 Task: Create a scrum project AgileRadius. Add to scrum project AgileRadius a team member softage.1@softage.net and assign as Project Lead. Add to scrum project AgileRadius a team member softage.2@softage.net
Action: Mouse moved to (352, 620)
Screenshot: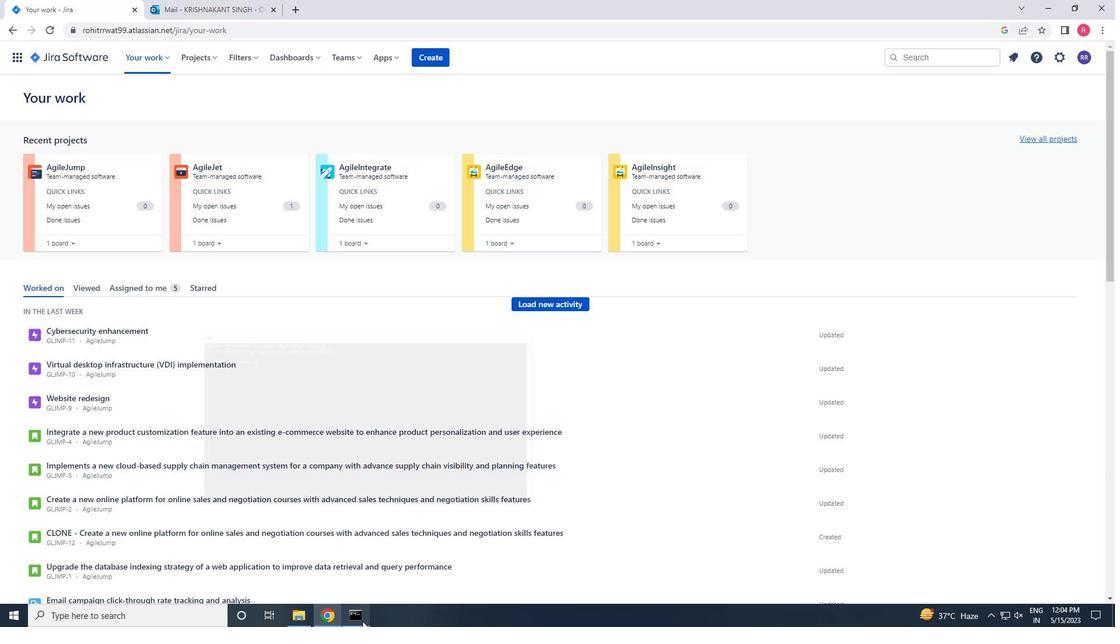 
Action: Mouse scrolled (352, 621) with delta (0, 0)
Screenshot: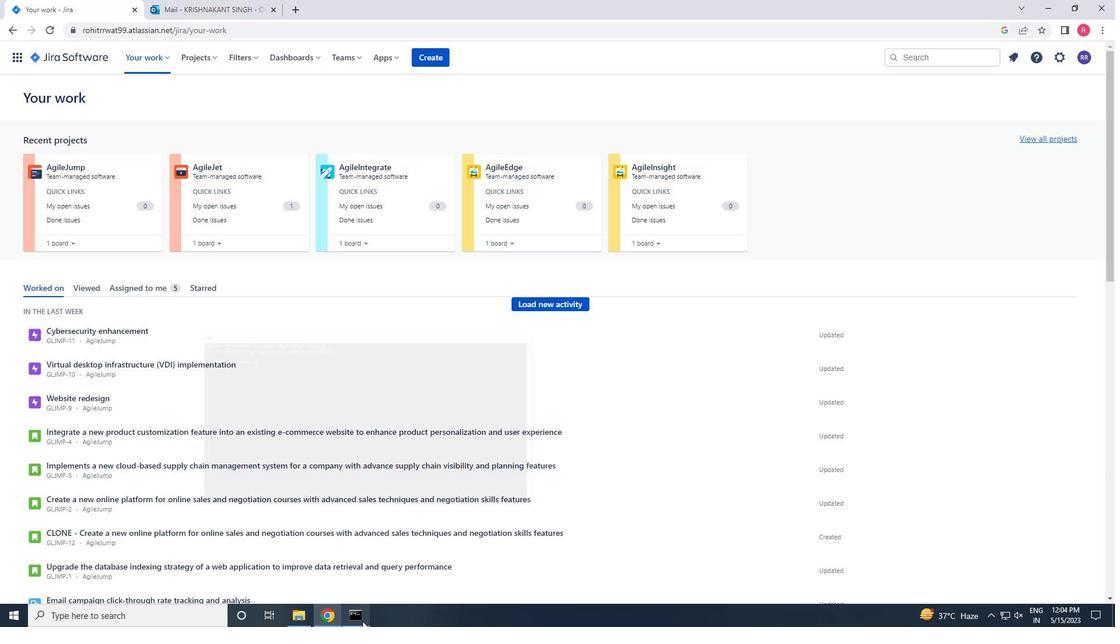 
Action: Mouse moved to (200, 58)
Screenshot: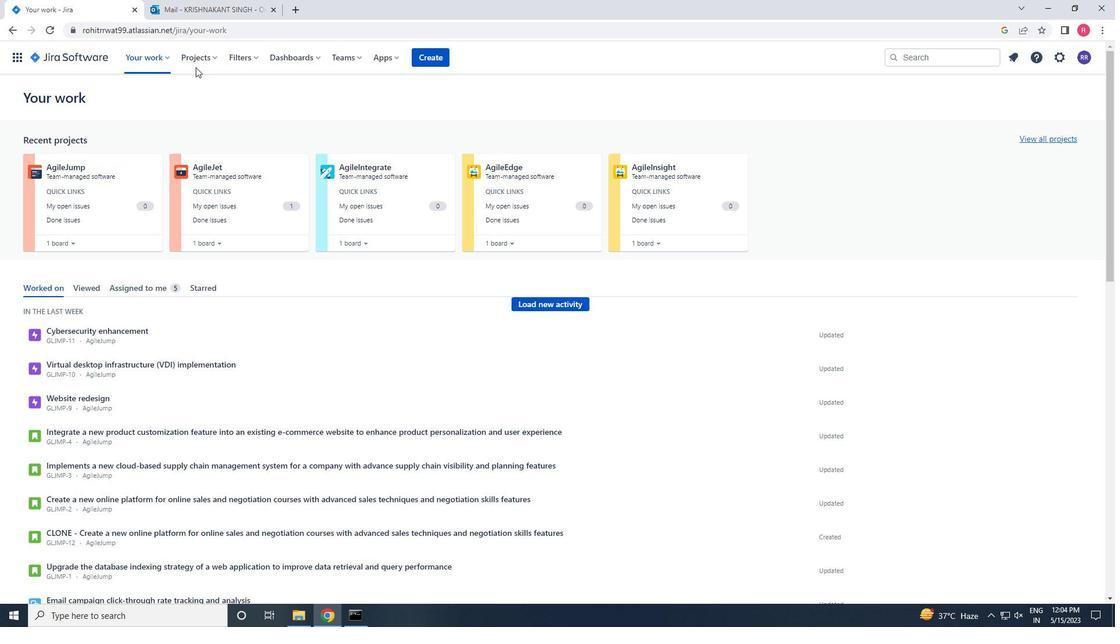 
Action: Mouse pressed left at (200, 58)
Screenshot: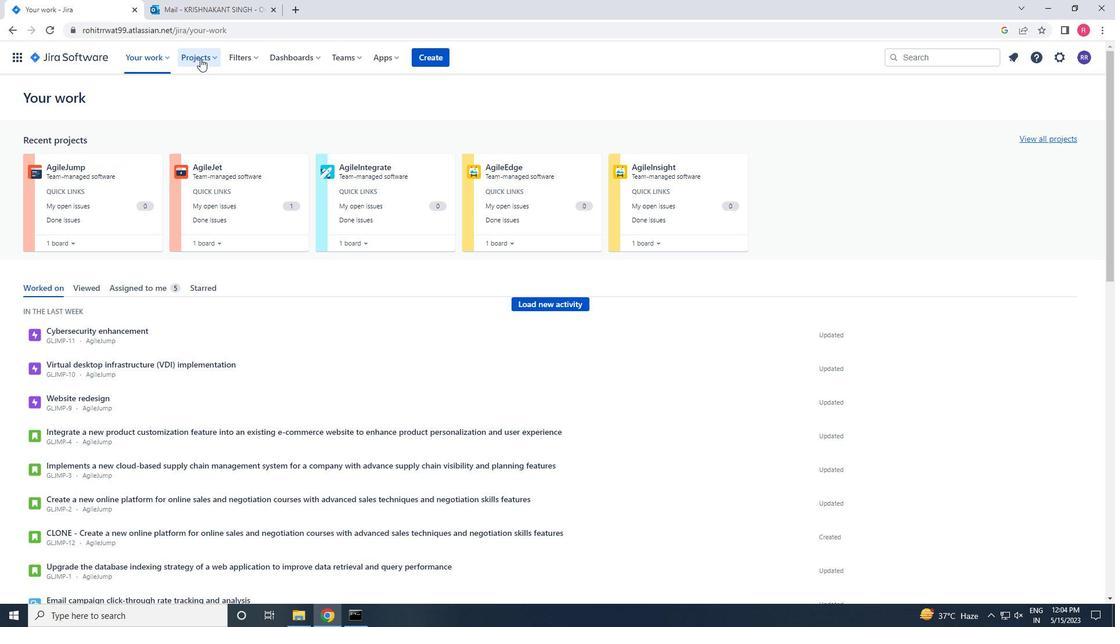 
Action: Mouse moved to (224, 285)
Screenshot: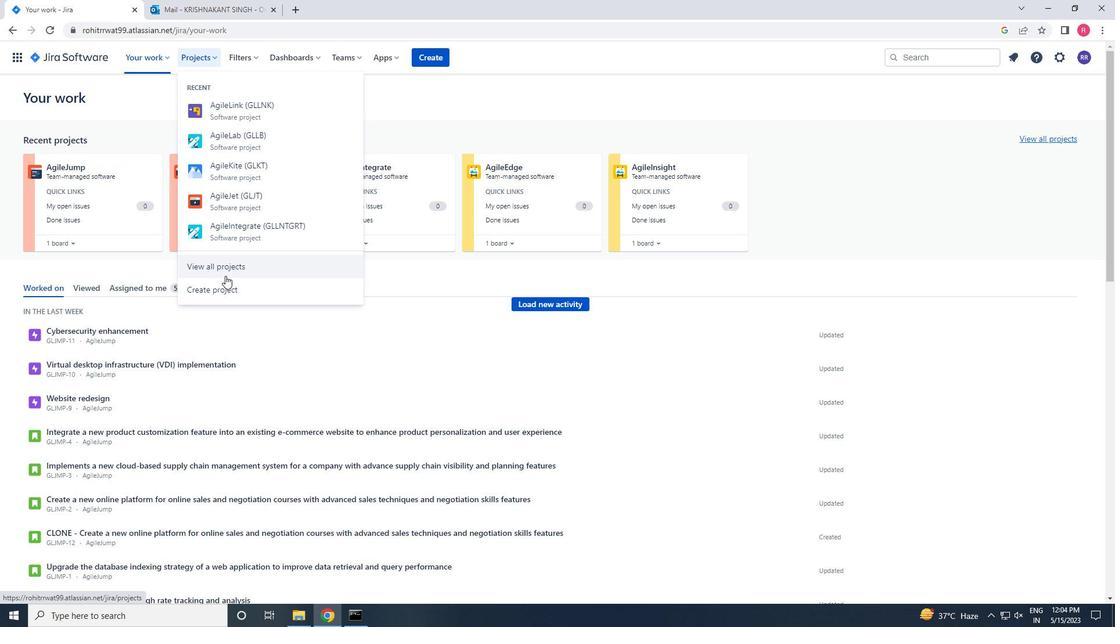
Action: Mouse pressed left at (224, 285)
Screenshot: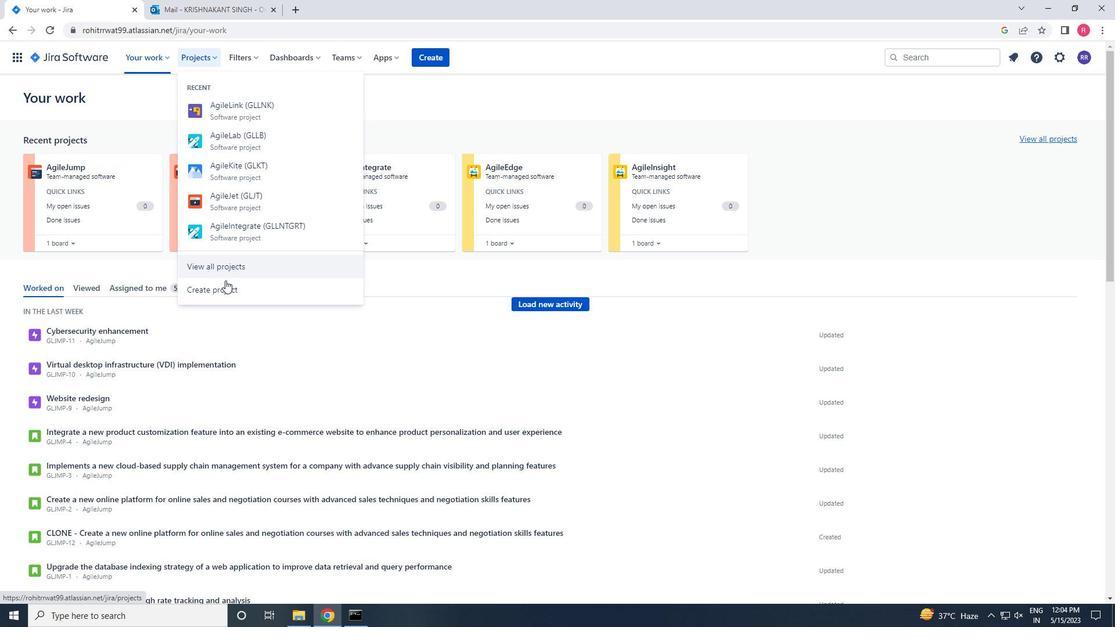 
Action: Mouse moved to (526, 312)
Screenshot: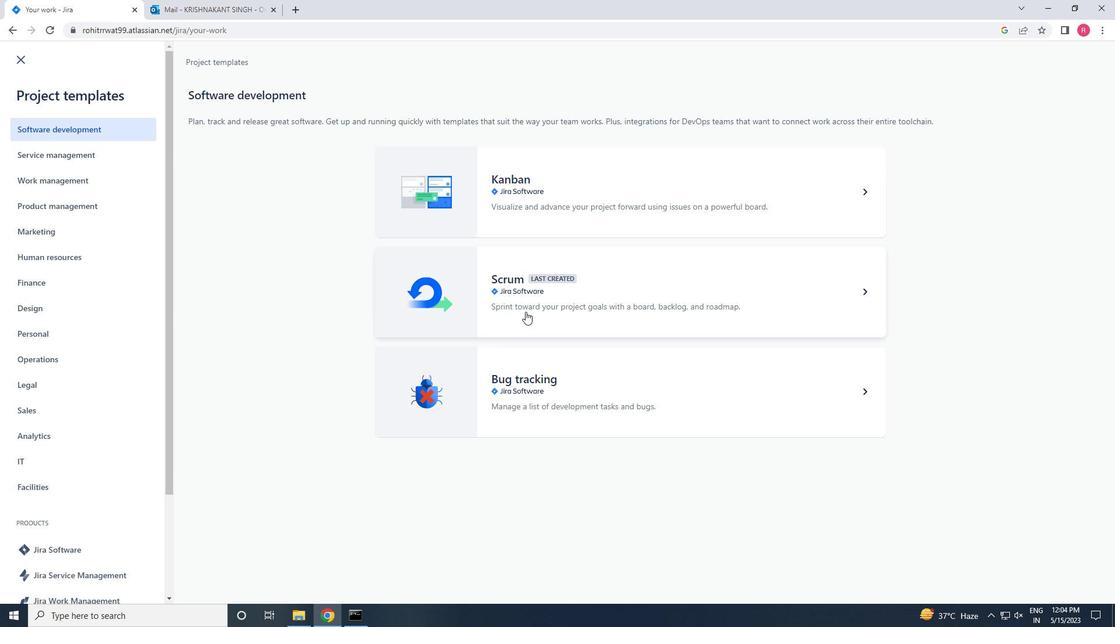 
Action: Mouse pressed left at (526, 312)
Screenshot: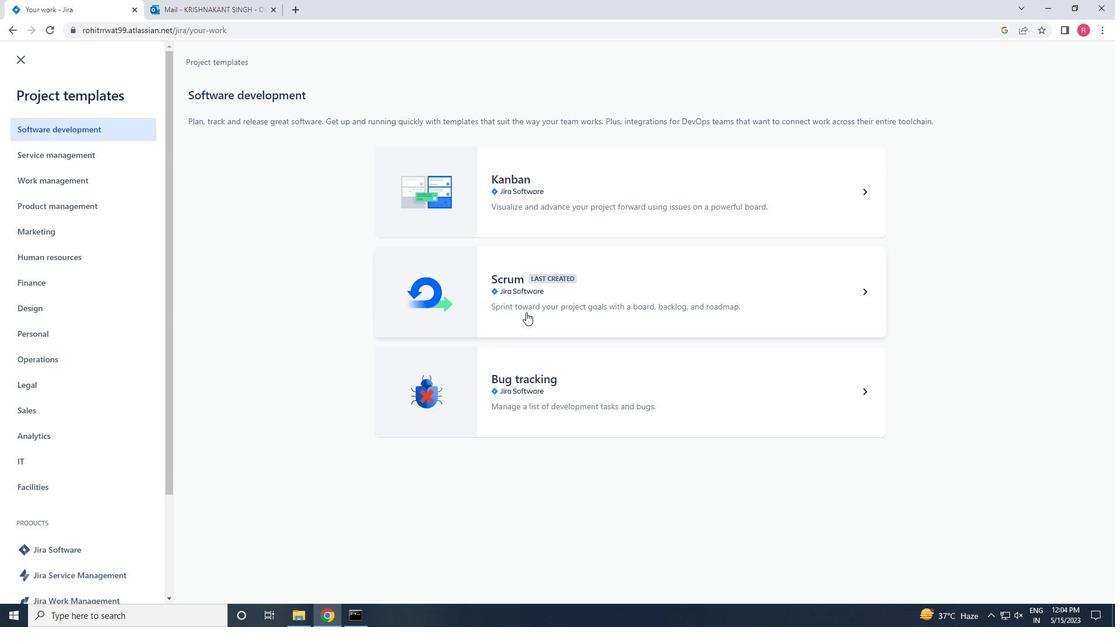 
Action: Mouse moved to (862, 578)
Screenshot: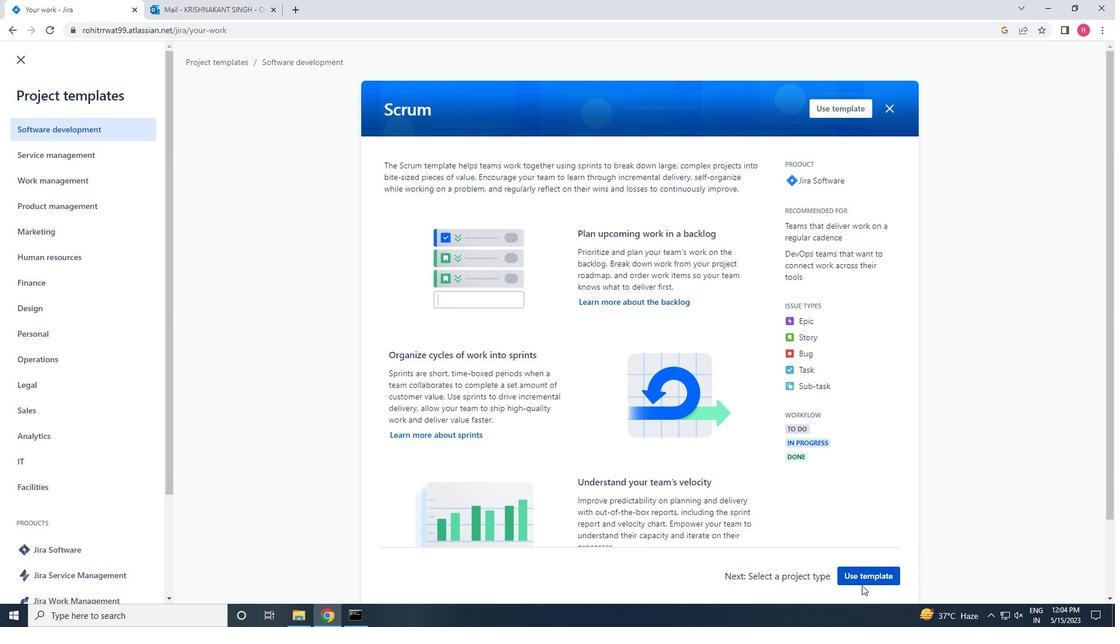 
Action: Mouse pressed left at (862, 578)
Screenshot: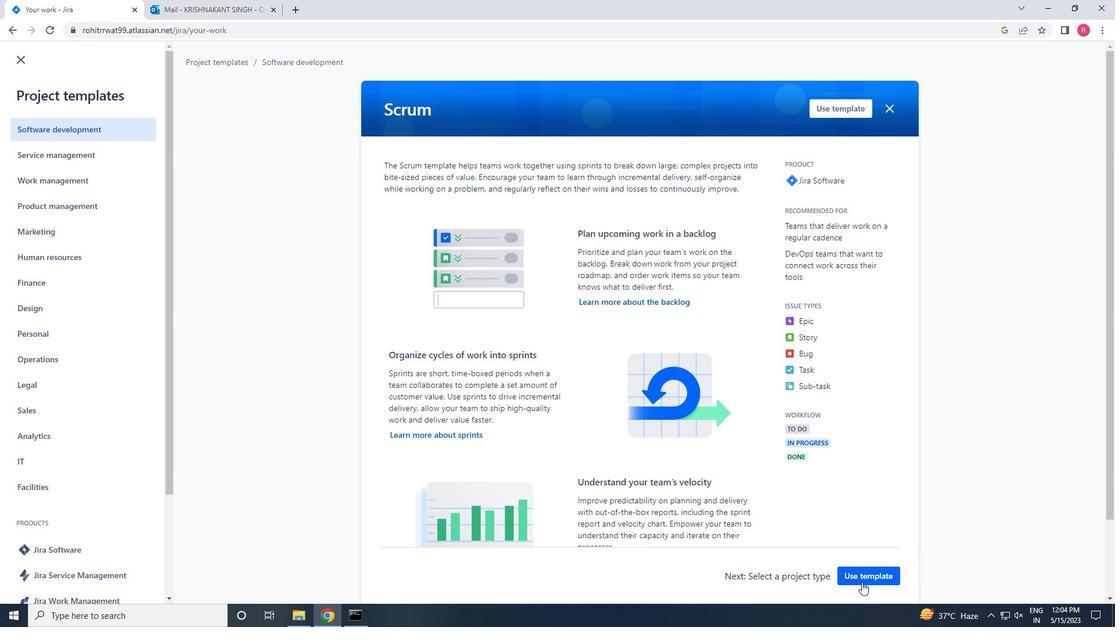
Action: Mouse moved to (447, 568)
Screenshot: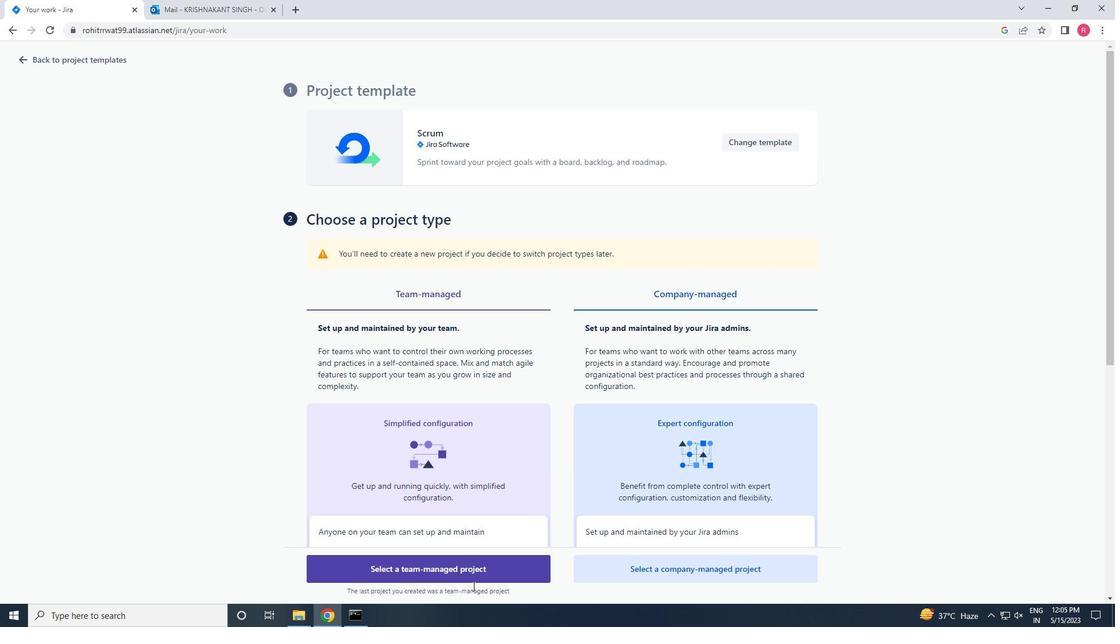 
Action: Mouse pressed left at (447, 568)
Screenshot: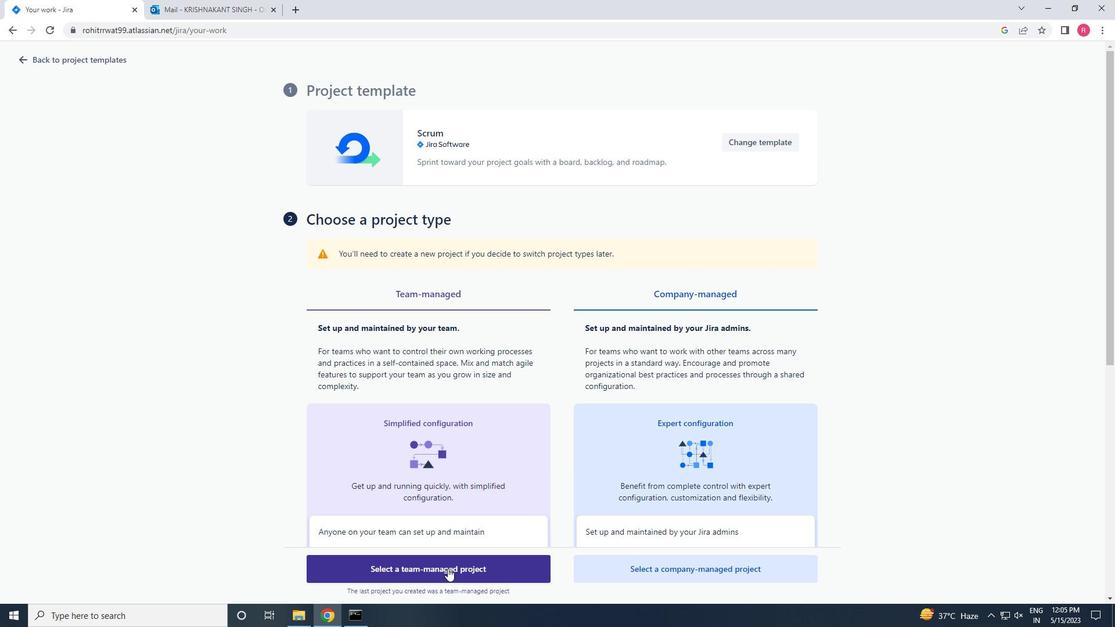 
Action: Mouse moved to (313, 313)
Screenshot: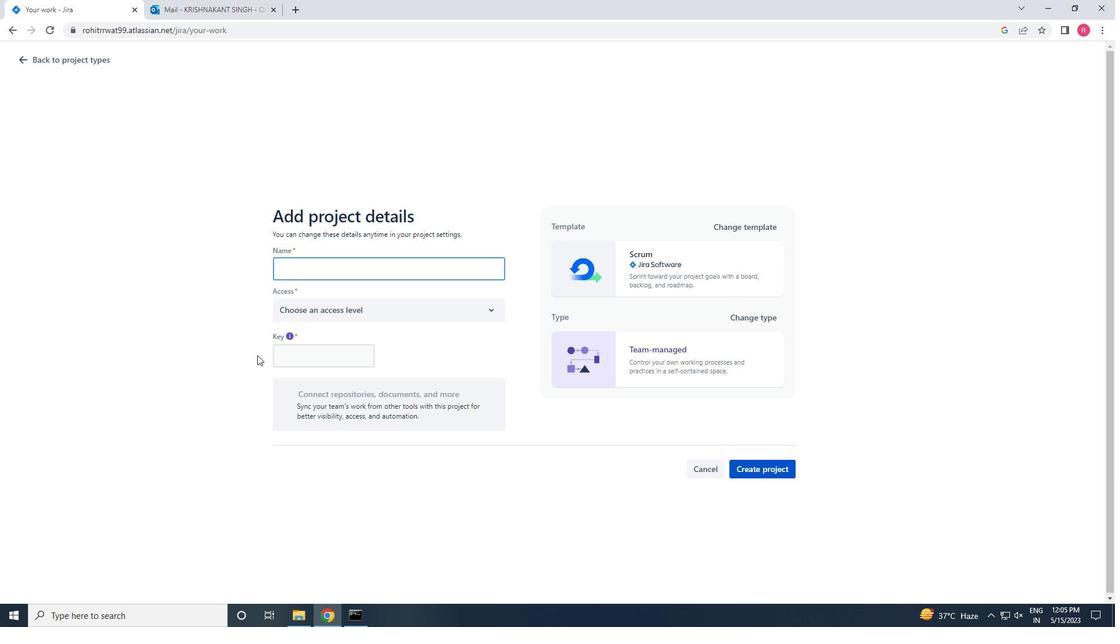 
Action: Key pressed <Key.shift>AGILE<Key.shift>RADIUS
Screenshot: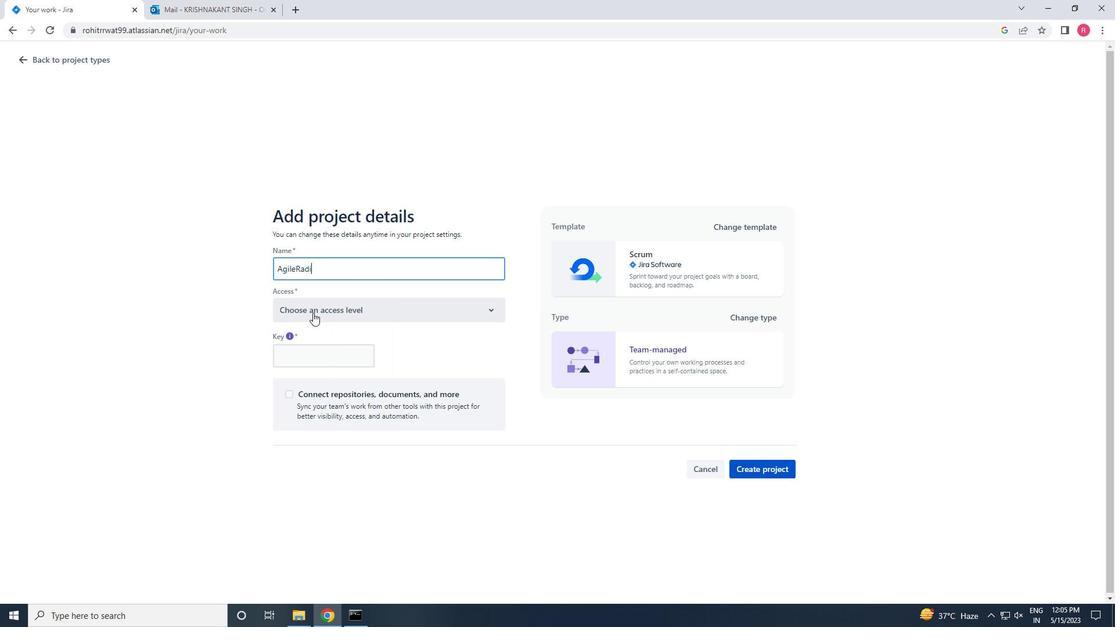 
Action: Mouse moved to (313, 312)
Screenshot: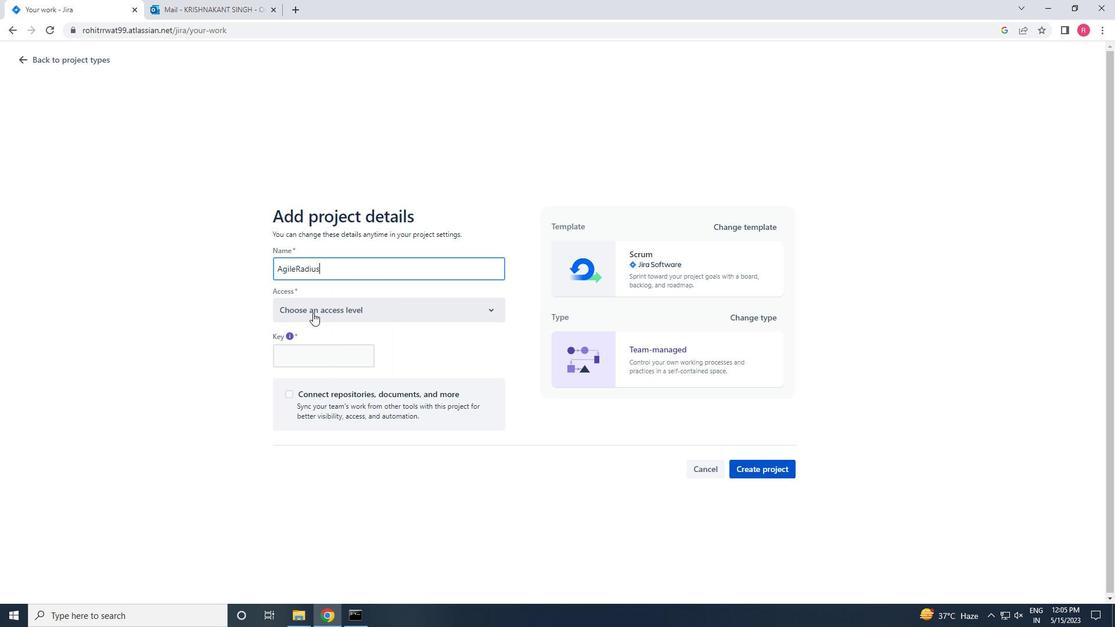 
Action: Mouse pressed left at (313, 312)
Screenshot: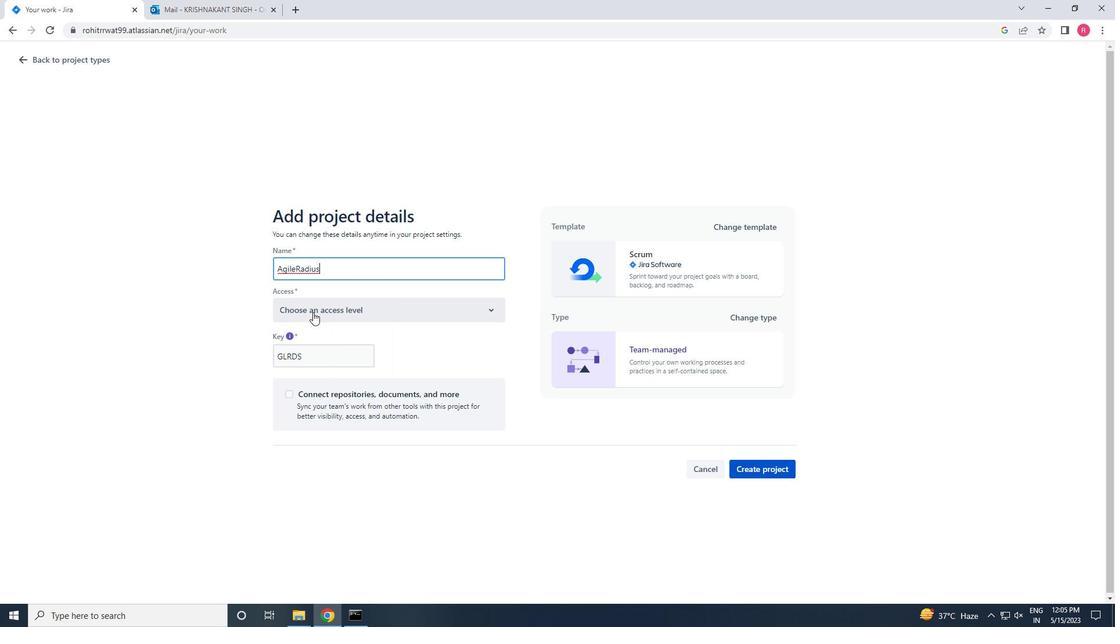 
Action: Mouse moved to (325, 345)
Screenshot: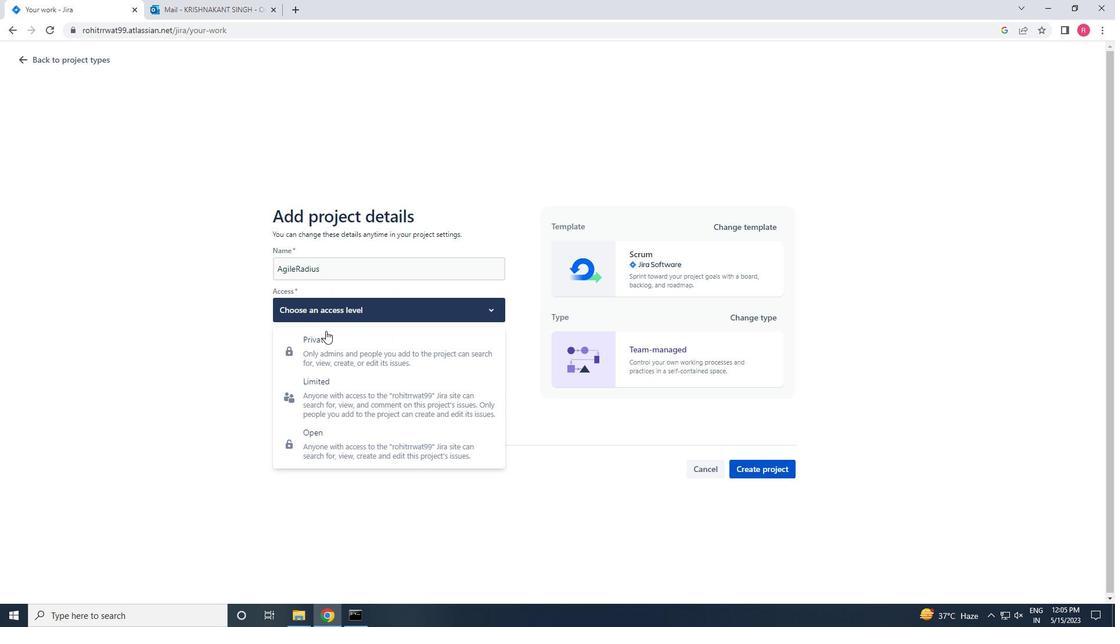 
Action: Mouse pressed left at (325, 345)
Screenshot: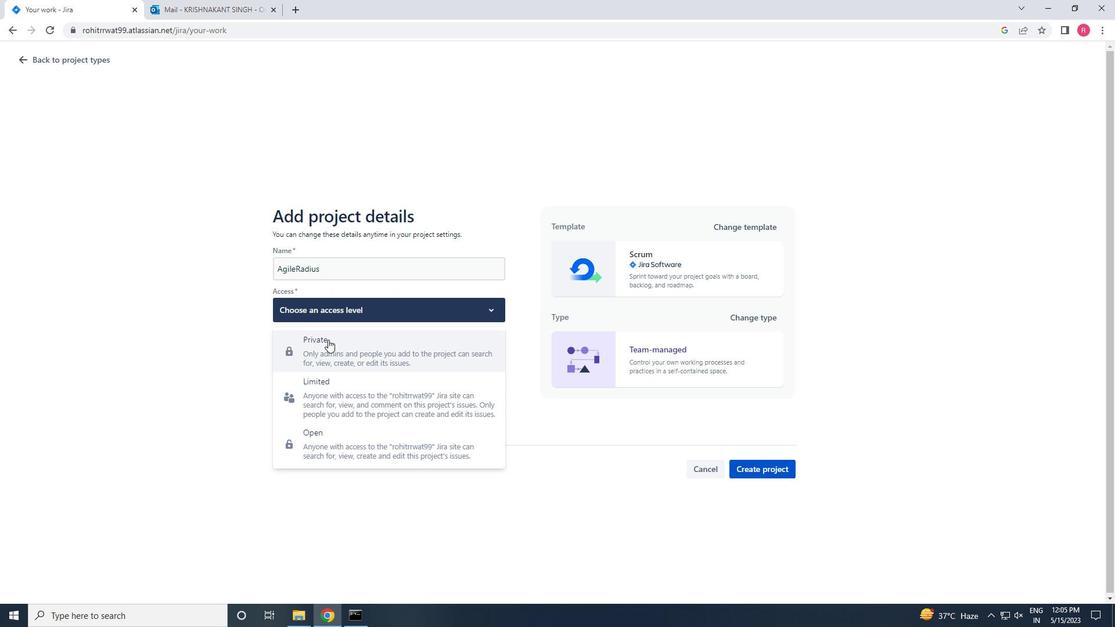 
Action: Mouse moved to (771, 469)
Screenshot: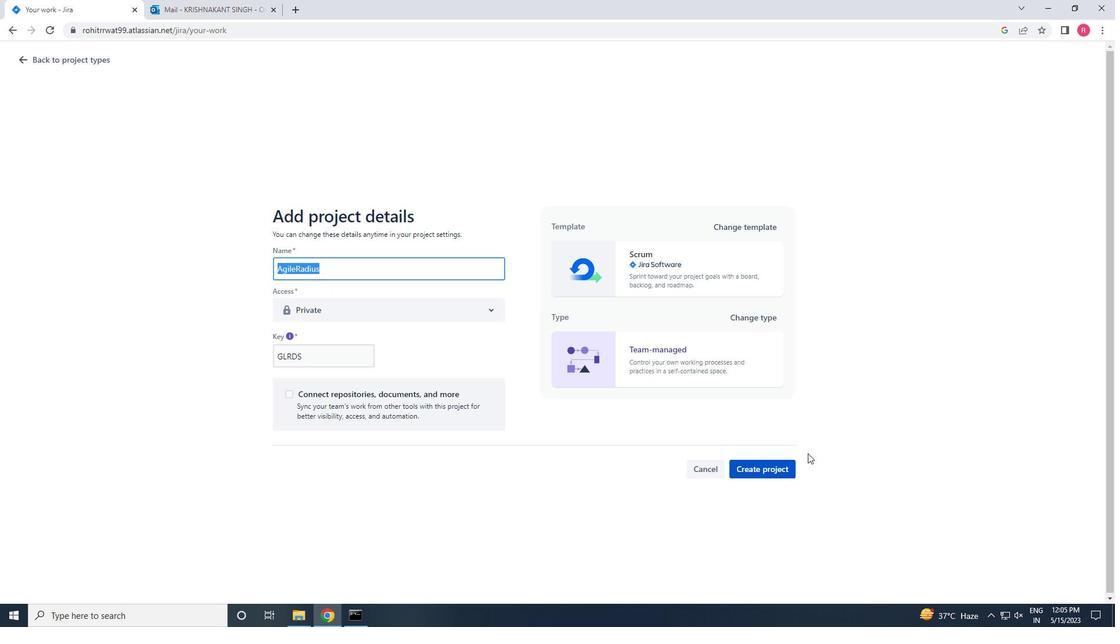 
Action: Mouse pressed left at (771, 469)
Screenshot: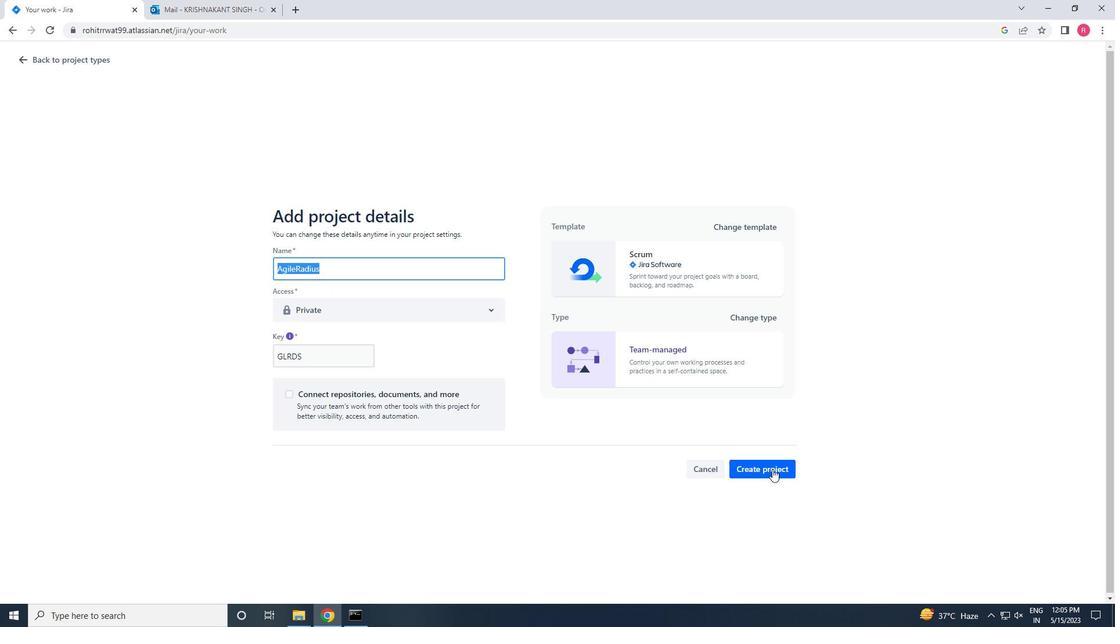 
Action: Mouse moved to (277, 155)
Screenshot: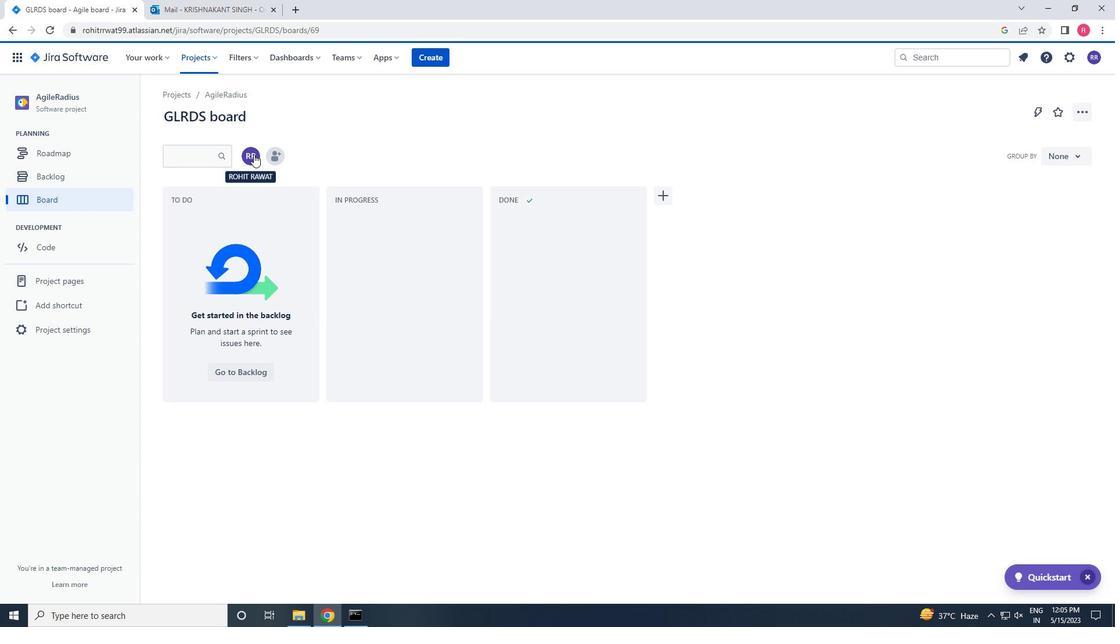 
Action: Mouse pressed left at (277, 155)
Screenshot: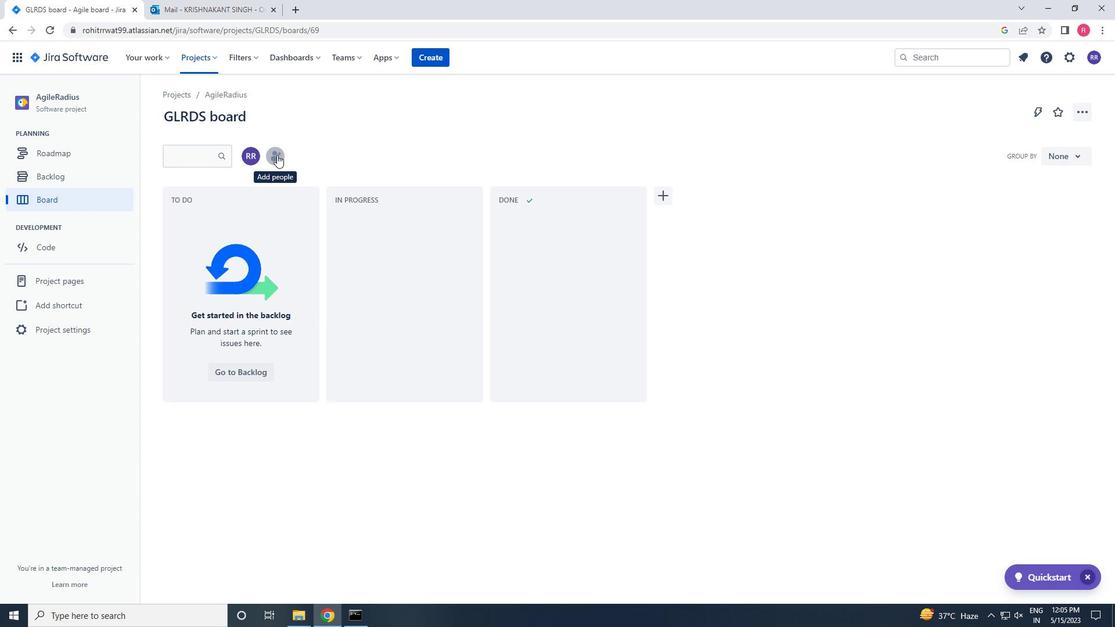 
Action: Mouse moved to (277, 156)
Screenshot: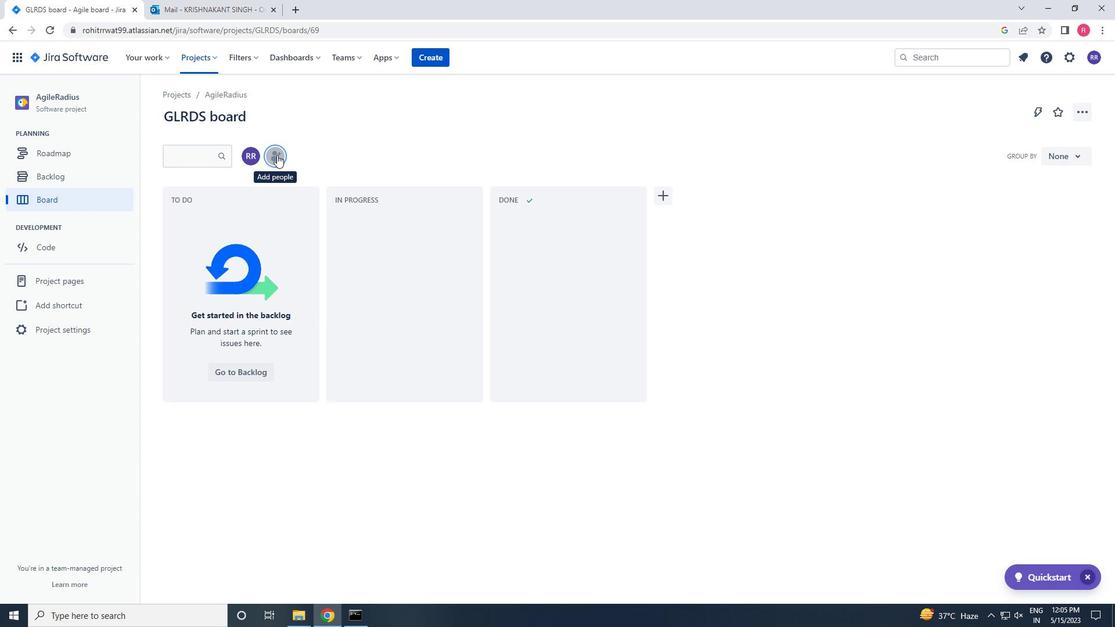 
Action: Key pressed SOFTAGE.1<Key.shift>@SOFTAGE.NET
Screenshot: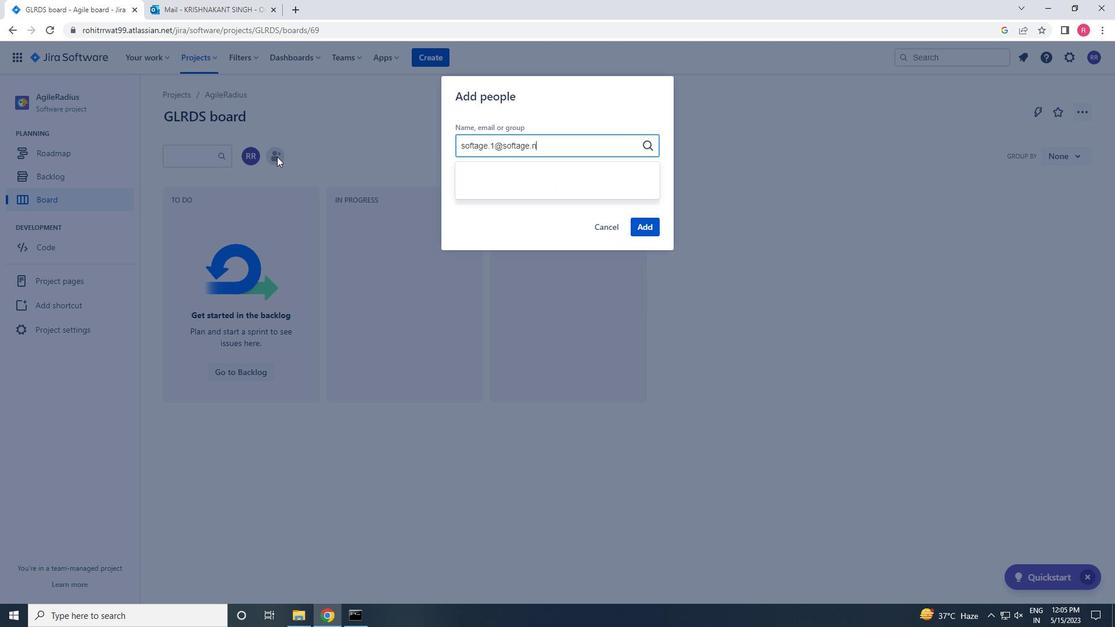 
Action: Mouse moved to (523, 205)
Screenshot: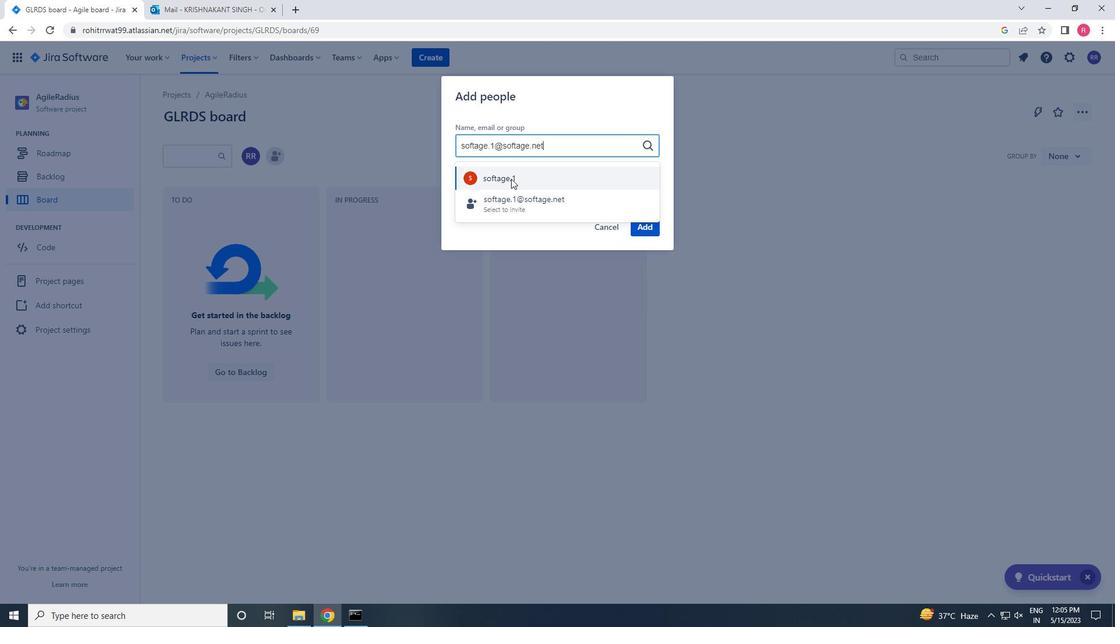 
Action: Mouse pressed left at (523, 205)
Screenshot: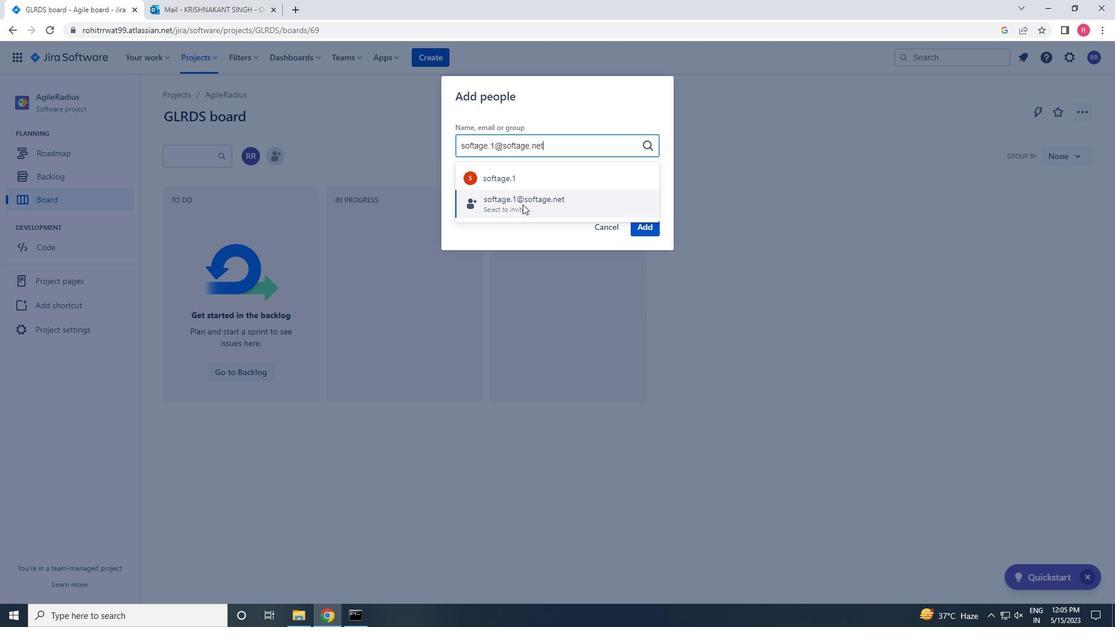 
Action: Mouse moved to (645, 226)
Screenshot: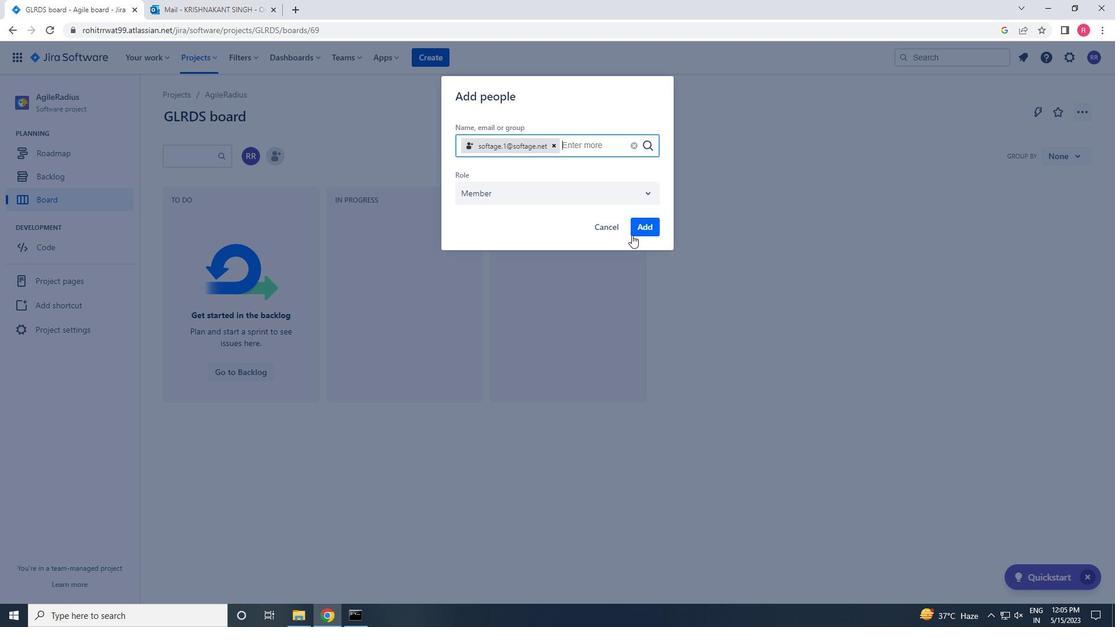 
Action: Mouse pressed left at (645, 226)
Screenshot: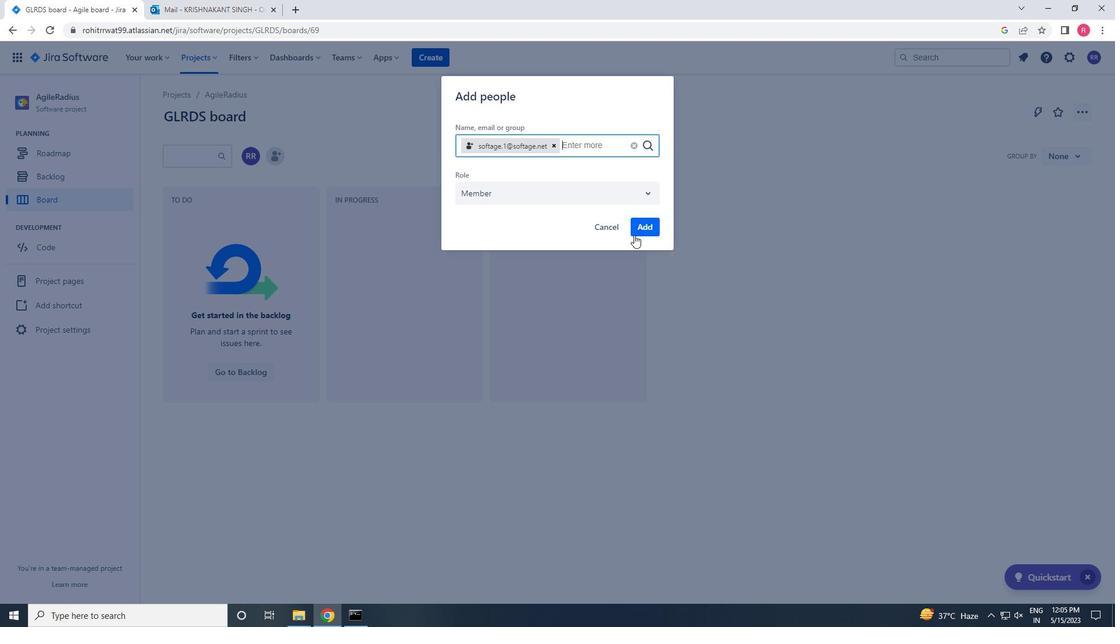 
Action: Mouse moved to (60, 333)
Screenshot: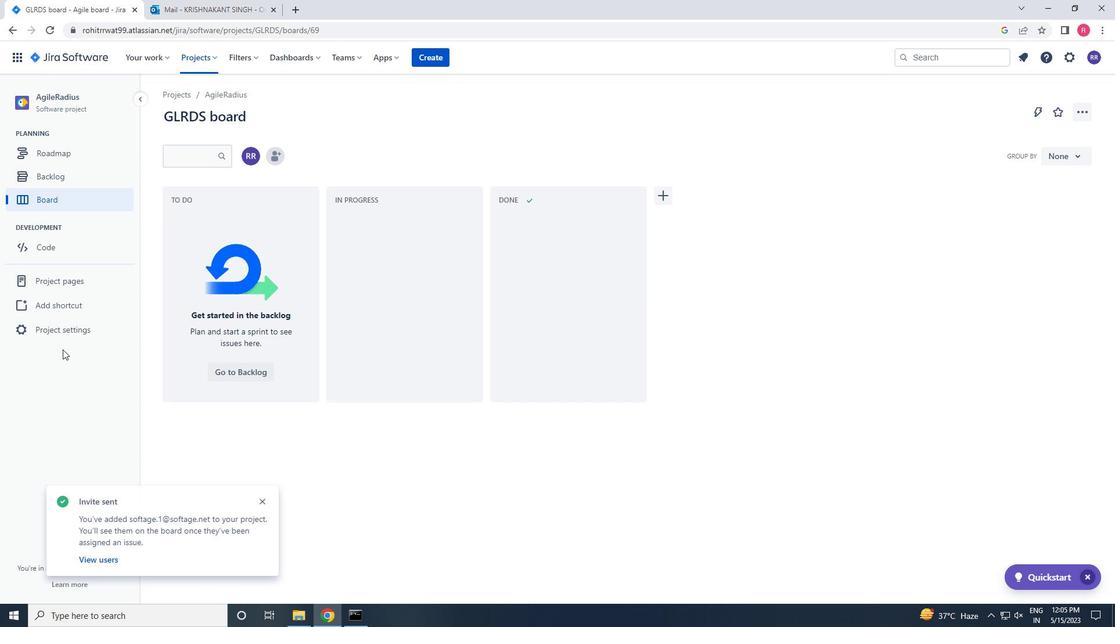 
Action: Mouse pressed left at (60, 333)
Screenshot: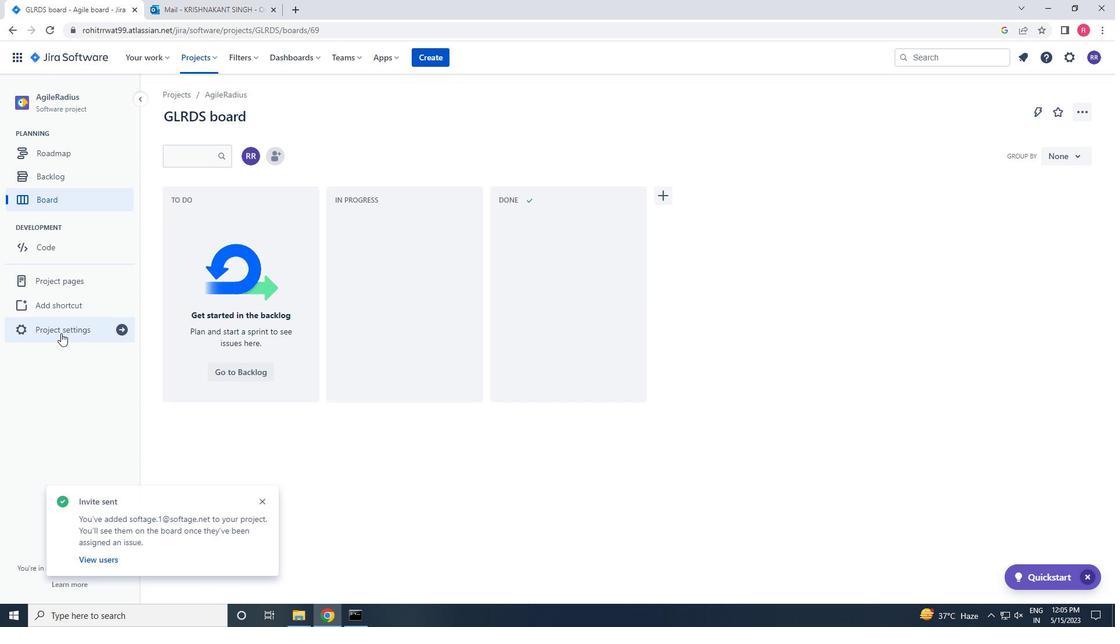 
Action: Mouse moved to (568, 417)
Screenshot: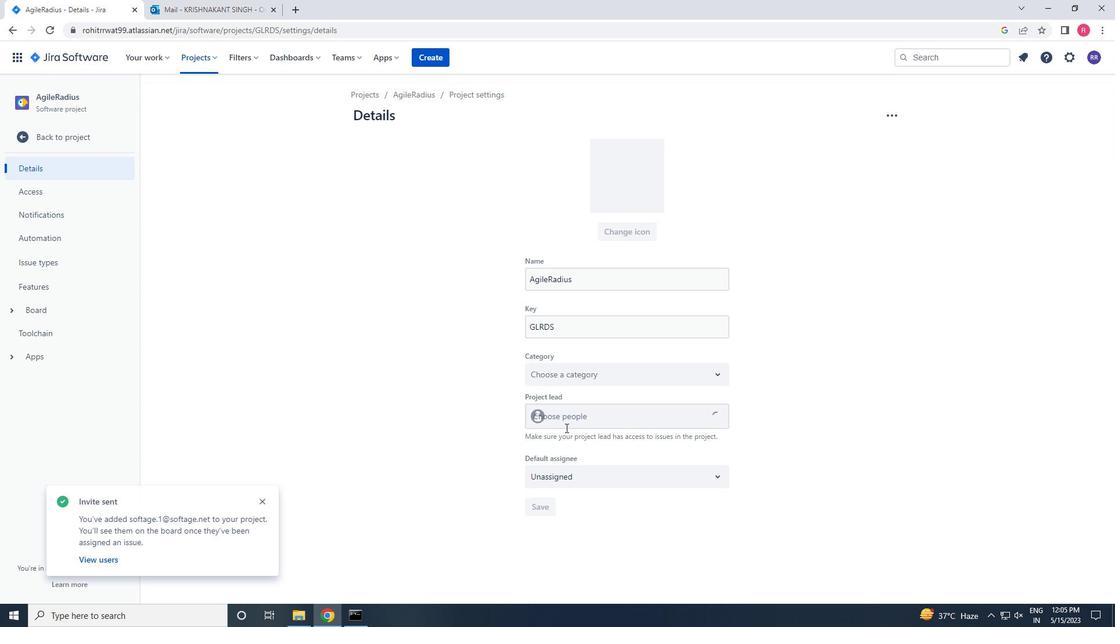 
Action: Mouse pressed left at (568, 417)
Screenshot: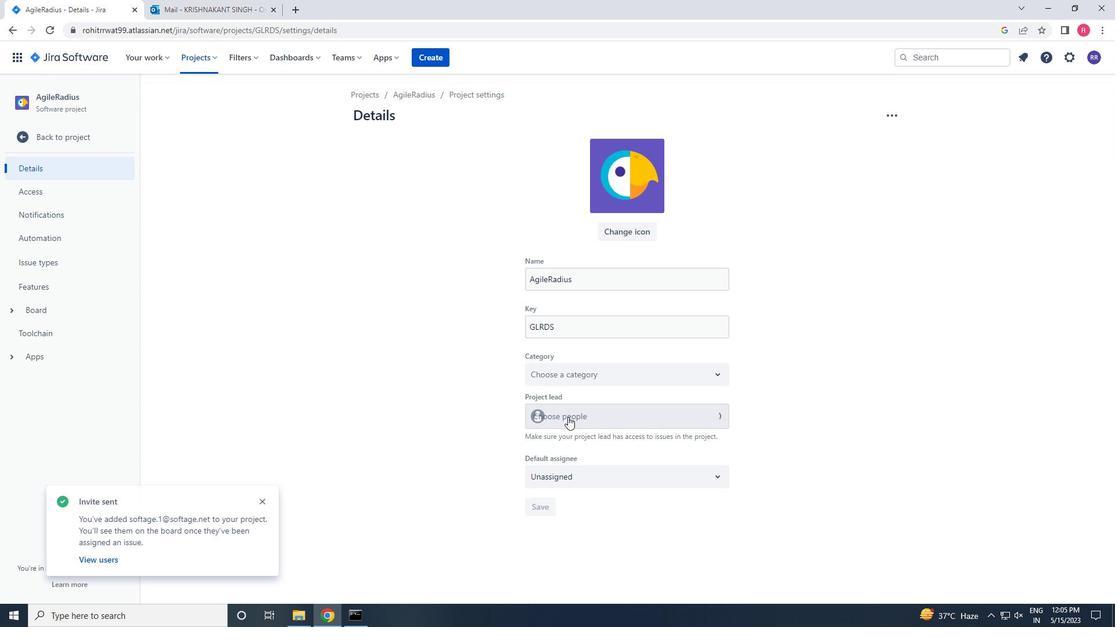 
Action: Mouse moved to (700, 327)
Screenshot: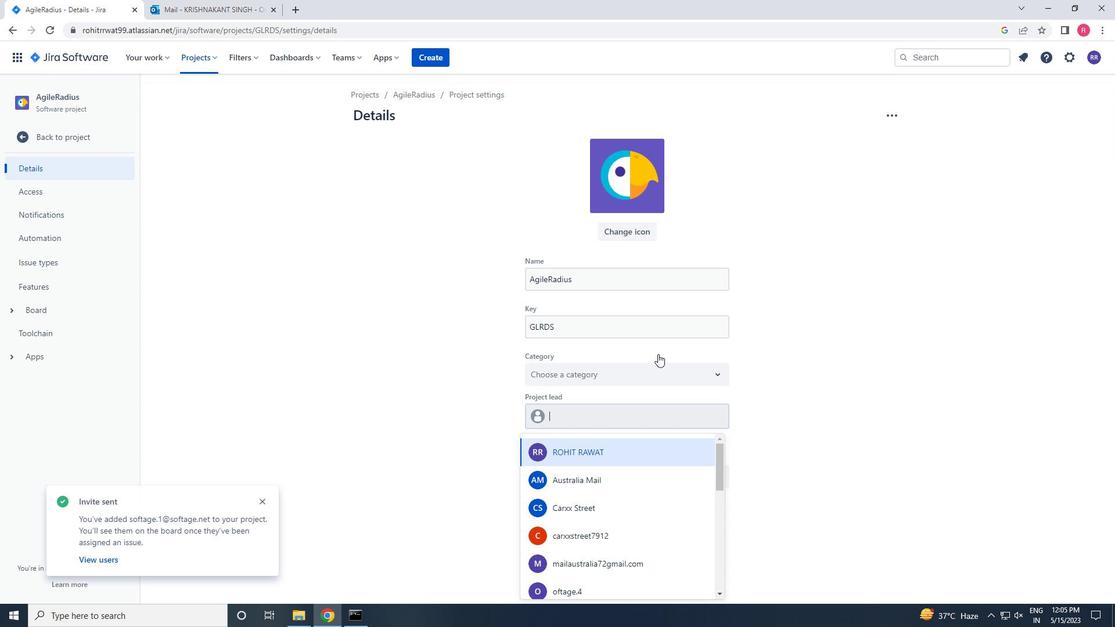 
Action: Key pressed SOFTAGE
Screenshot: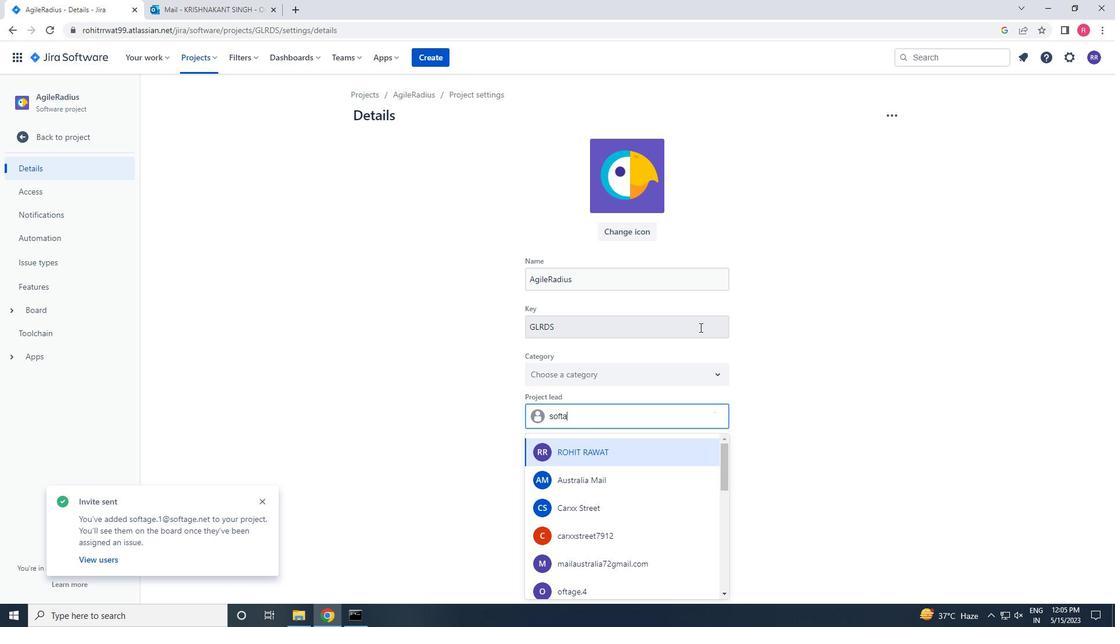 
Action: Mouse moved to (700, 327)
Screenshot: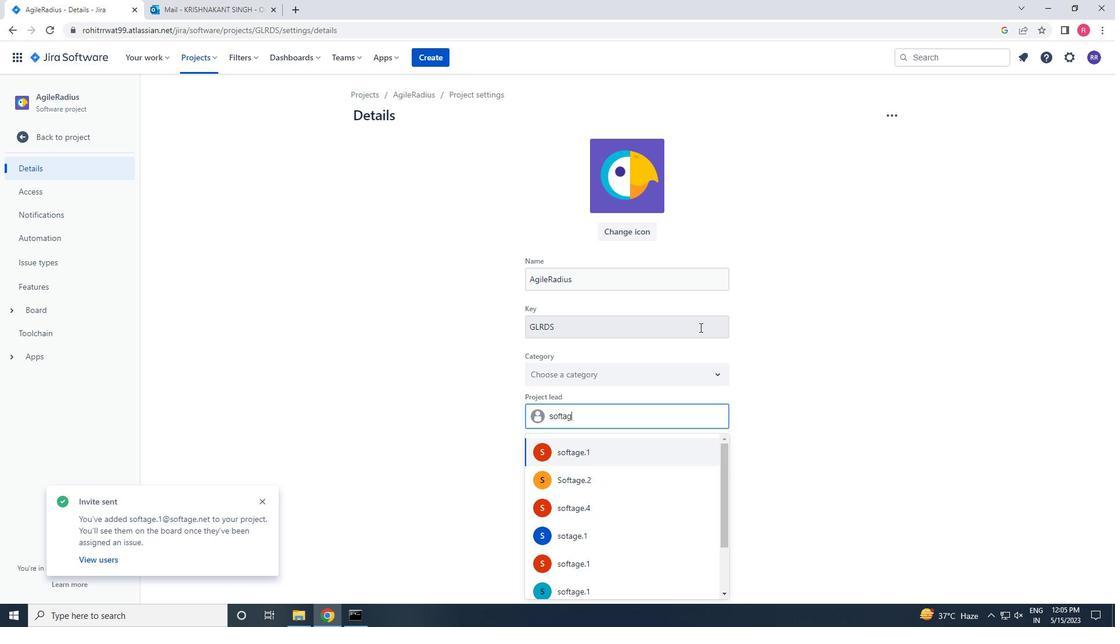 
Action: Key pressed ,<Key.backspace>
Screenshot: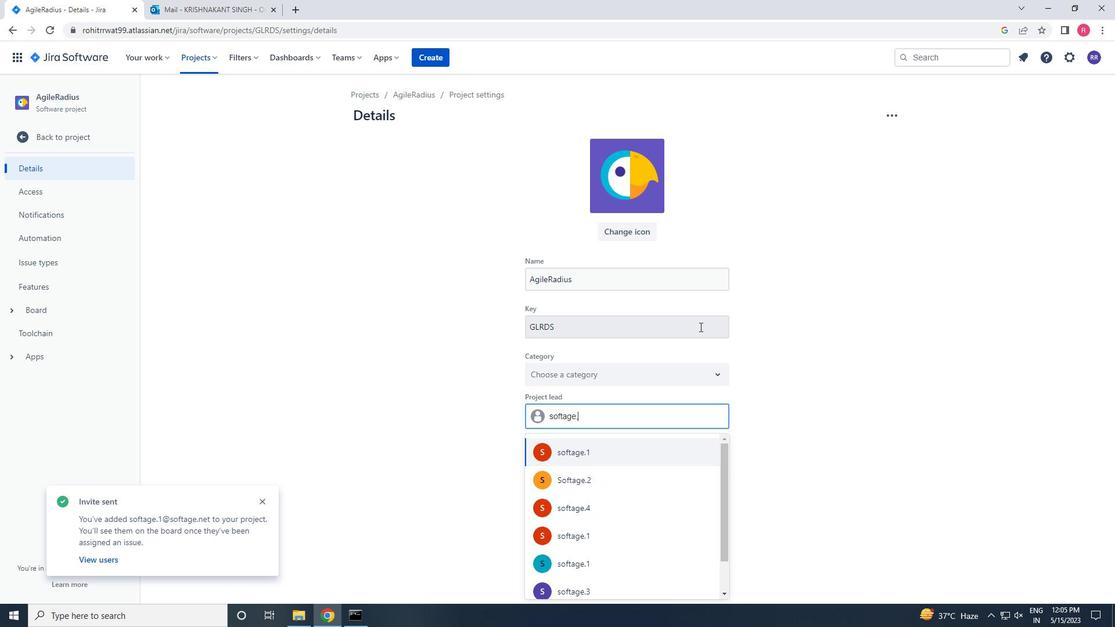 
Action: Mouse moved to (700, 327)
Screenshot: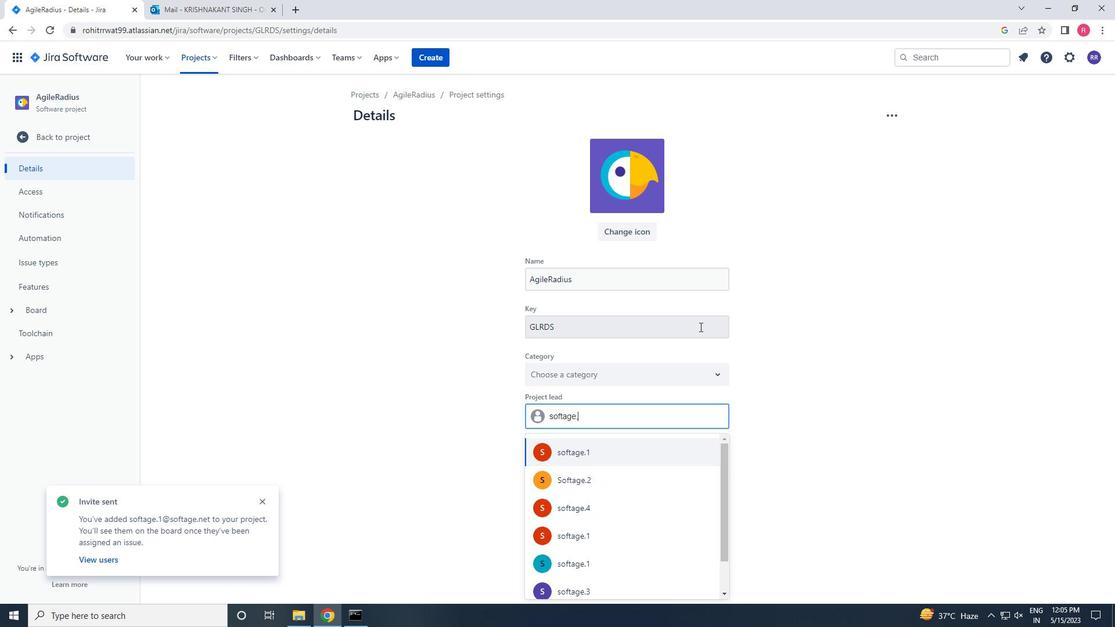 
Action: Key pressed .1<Key.shift><Key.shift><Key.shift><Key.shift>@SOFT
Screenshot: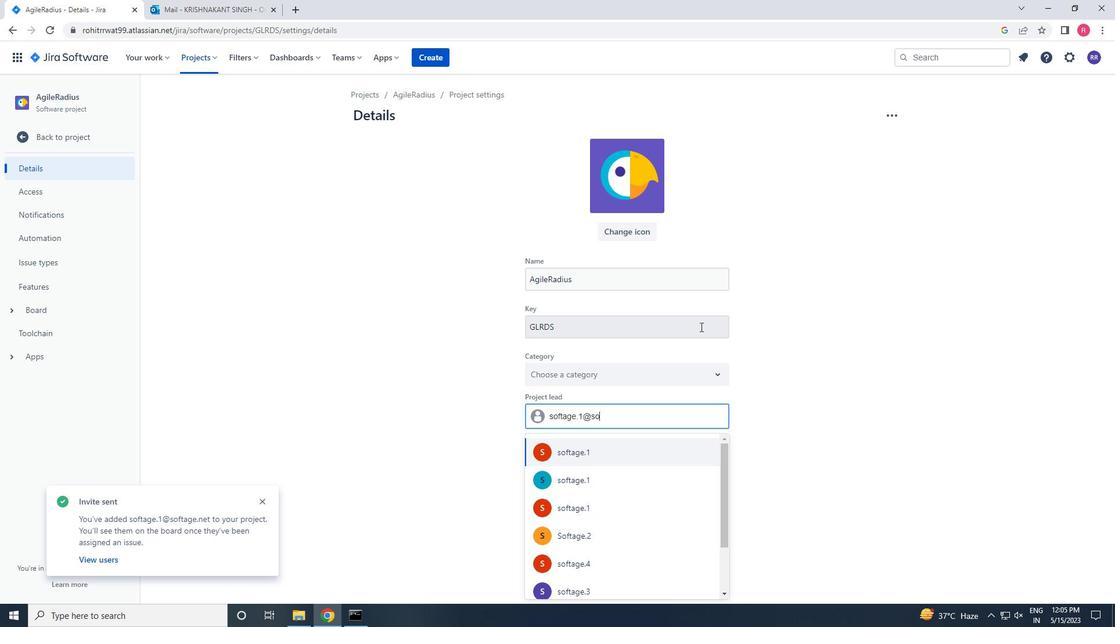 
Action: Mouse moved to (700, 325)
Screenshot: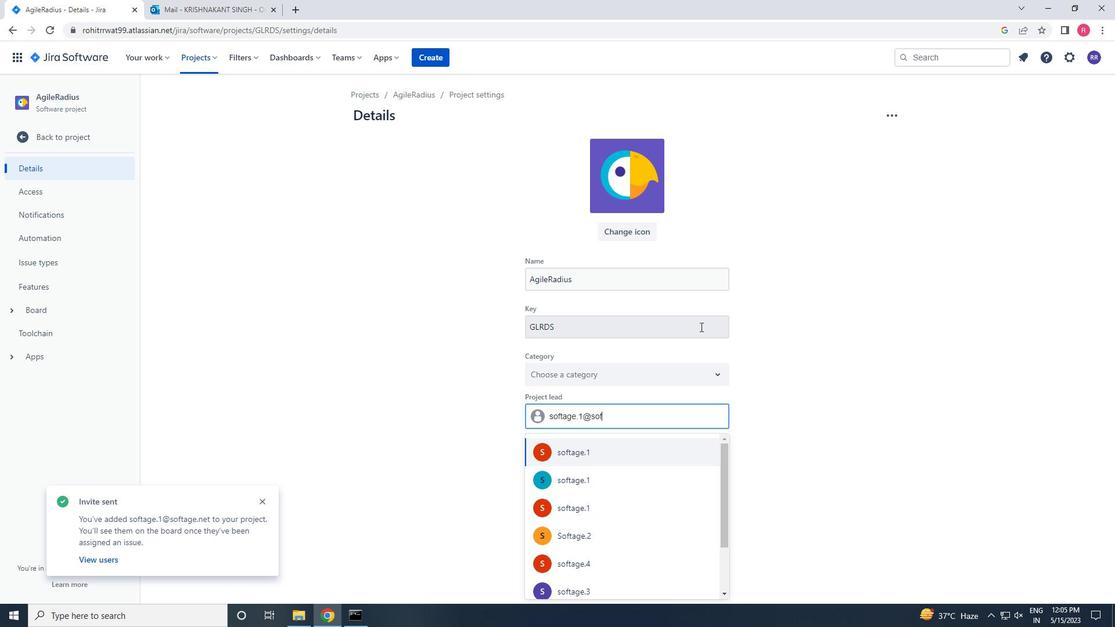 
Action: Key pressed AGE.NET
Screenshot: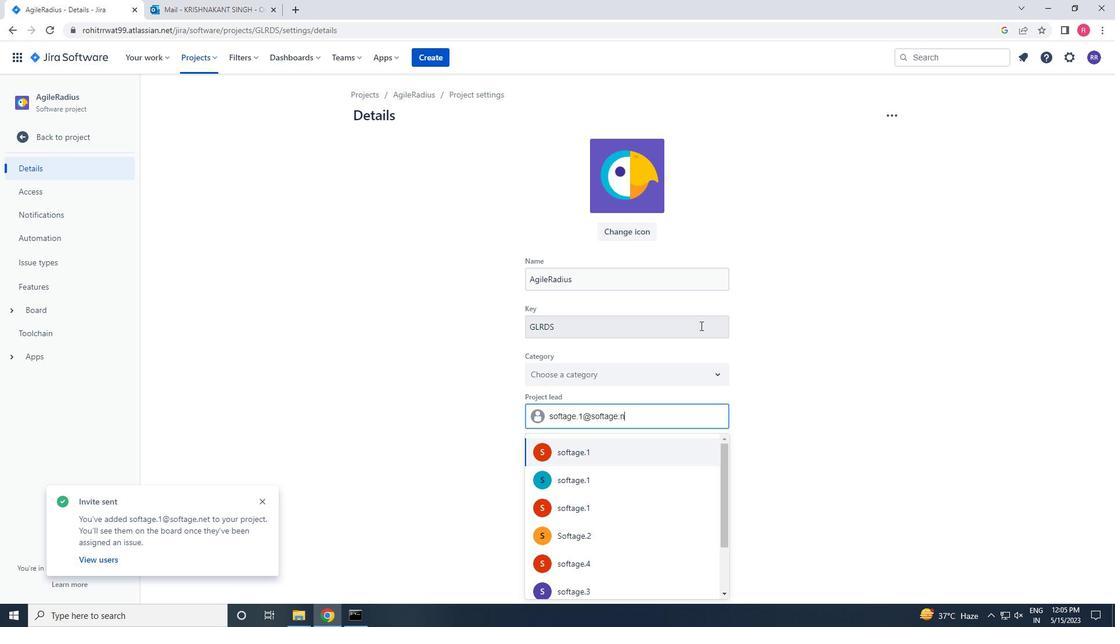
Action: Mouse moved to (604, 448)
Screenshot: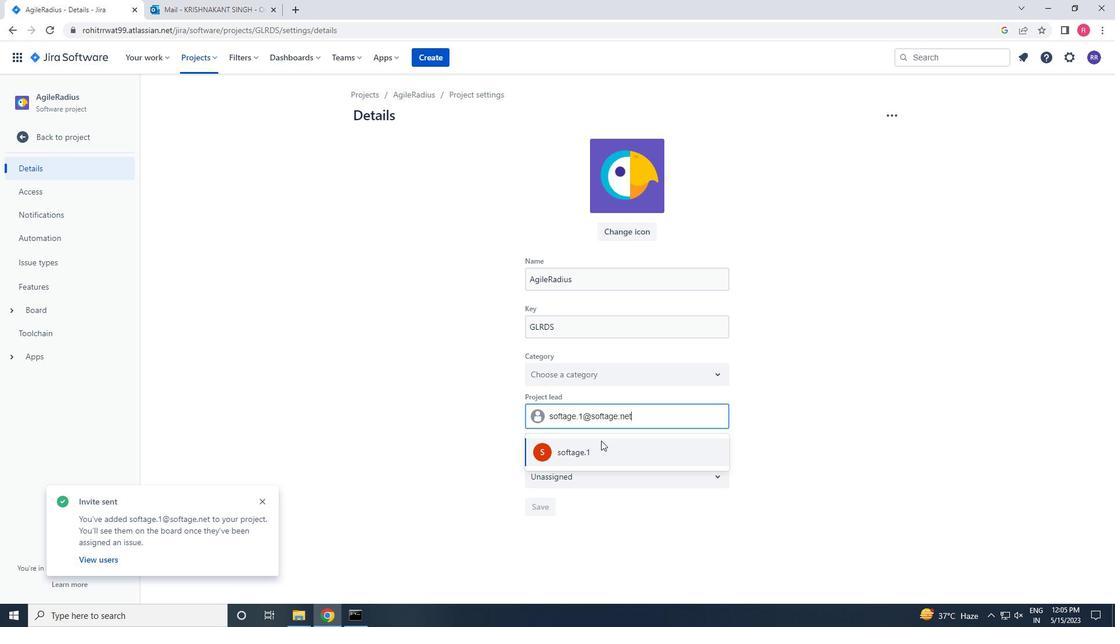 
Action: Mouse pressed left at (604, 448)
Screenshot: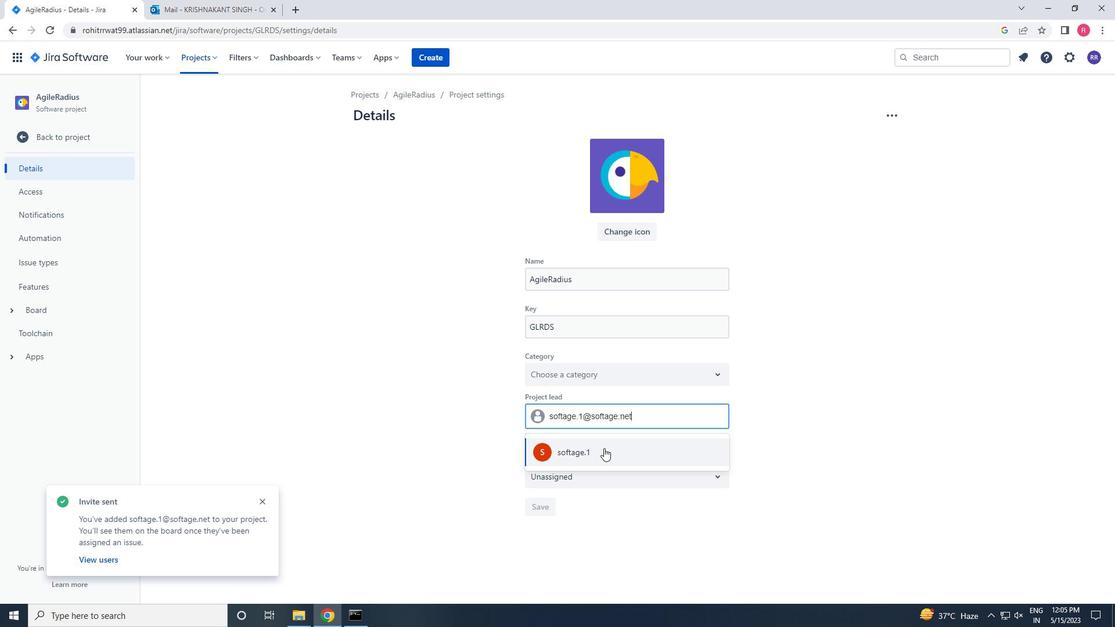 
Action: Mouse moved to (532, 502)
Screenshot: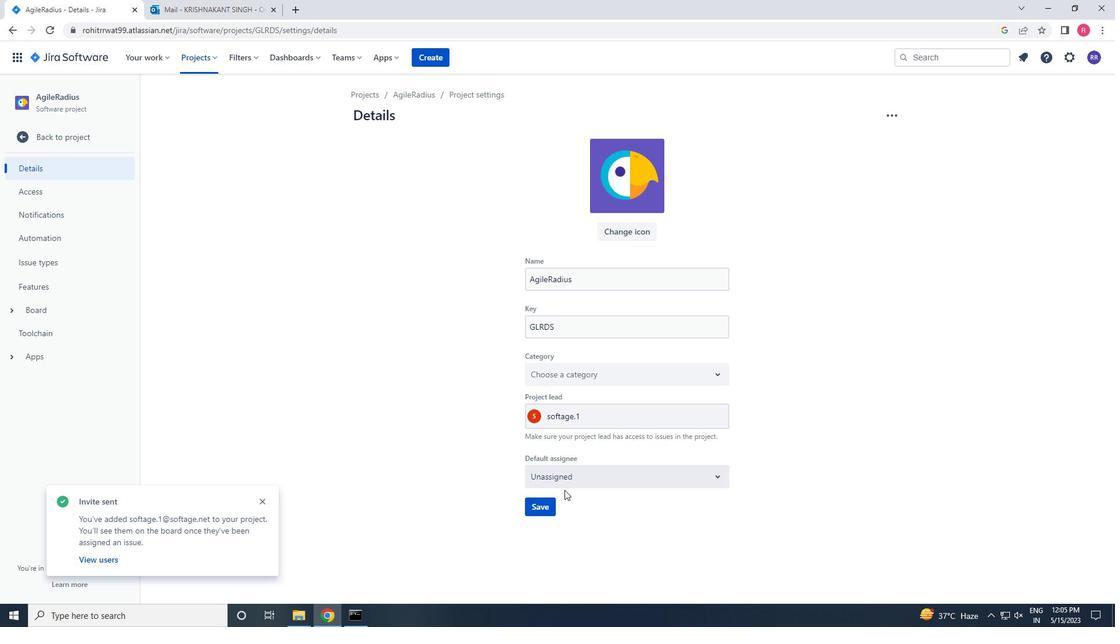 
Action: Mouse pressed left at (532, 502)
Screenshot: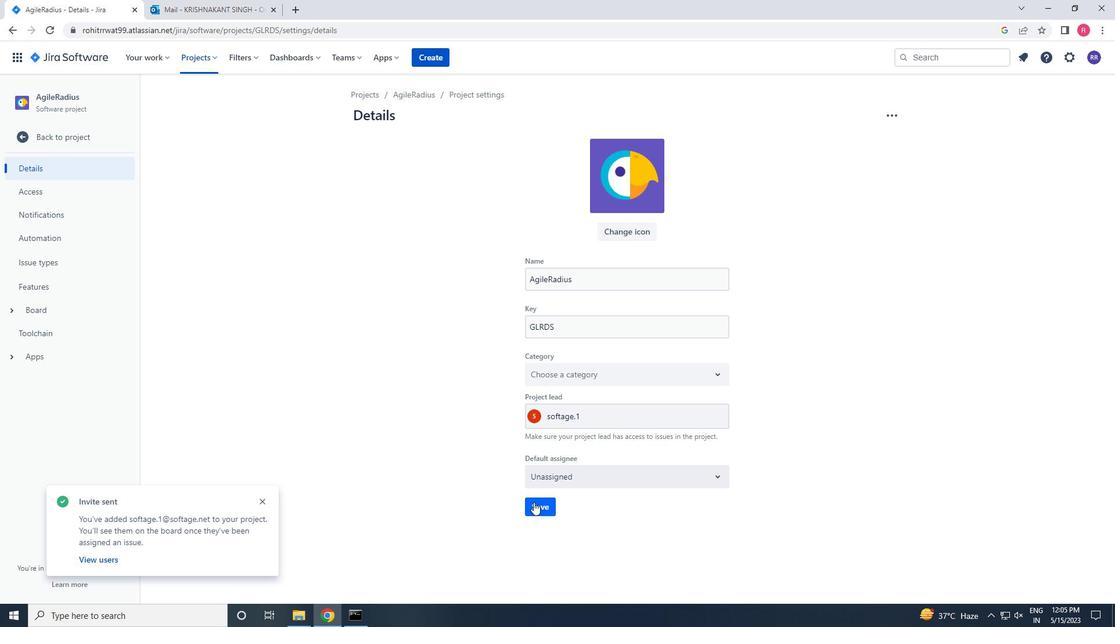 
Action: Mouse moved to (51, 134)
Screenshot: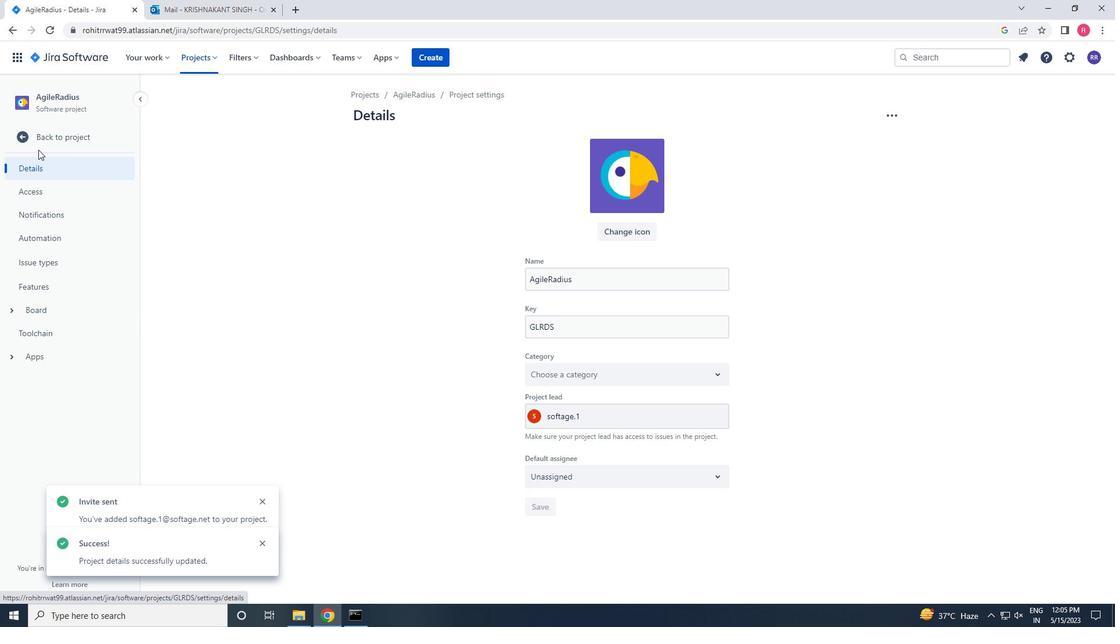 
Action: Mouse pressed left at (51, 134)
Screenshot: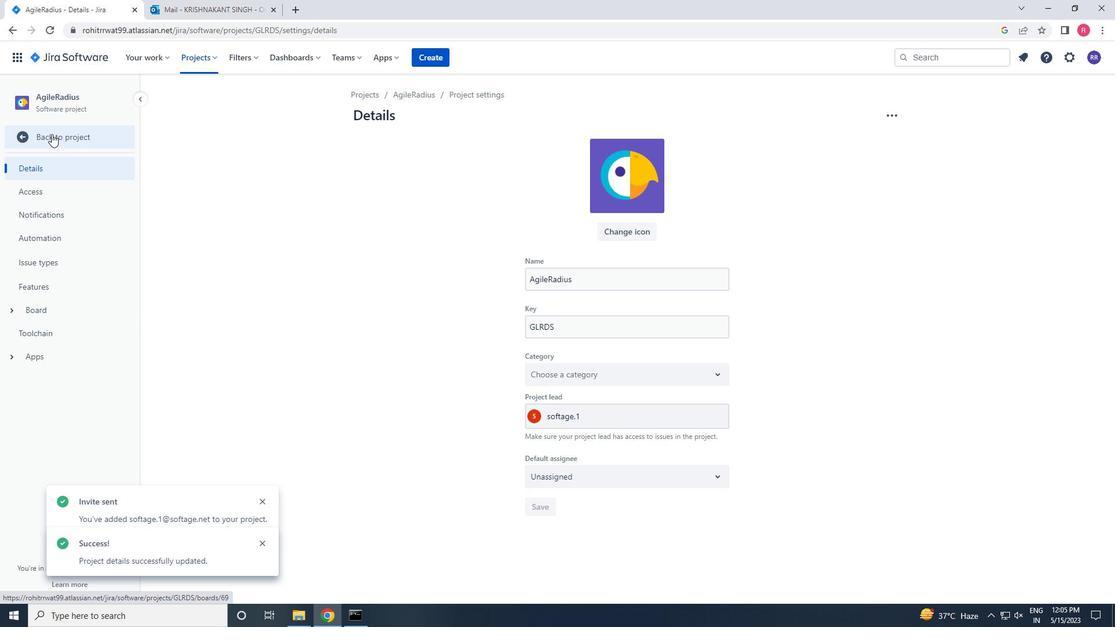 
Action: Mouse moved to (277, 153)
Screenshot: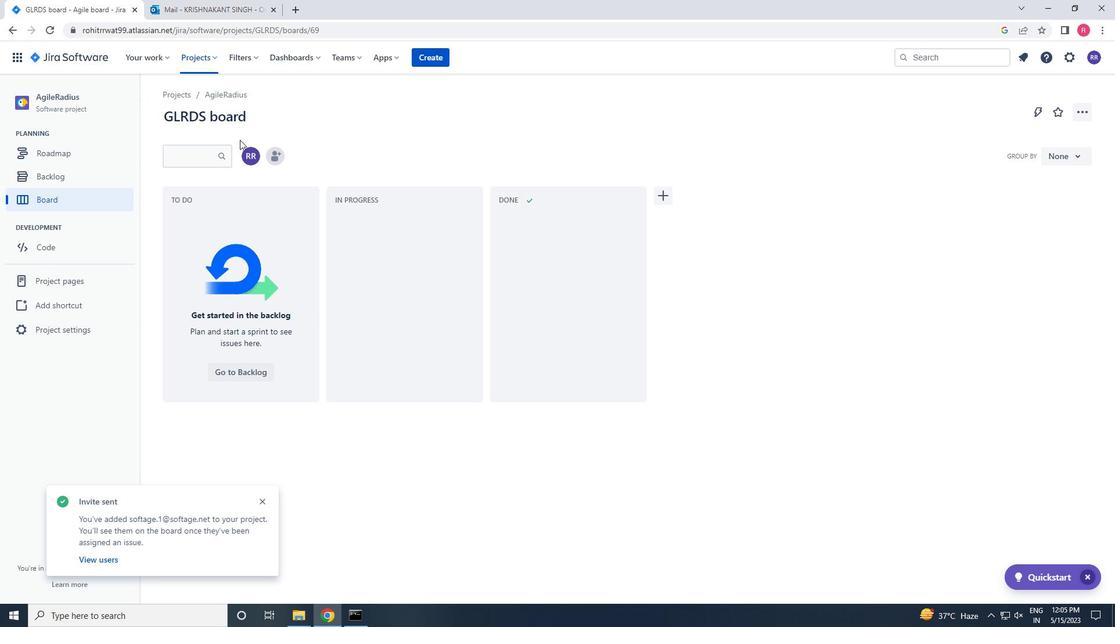 
Action: Mouse pressed left at (277, 153)
Screenshot: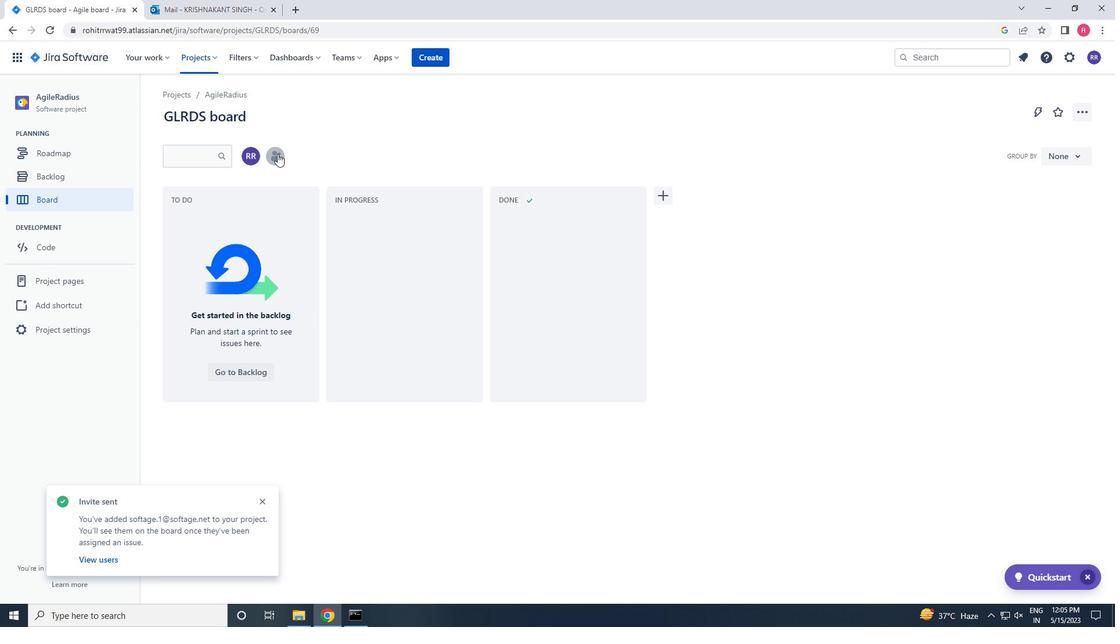 
Action: Mouse moved to (288, 148)
Screenshot: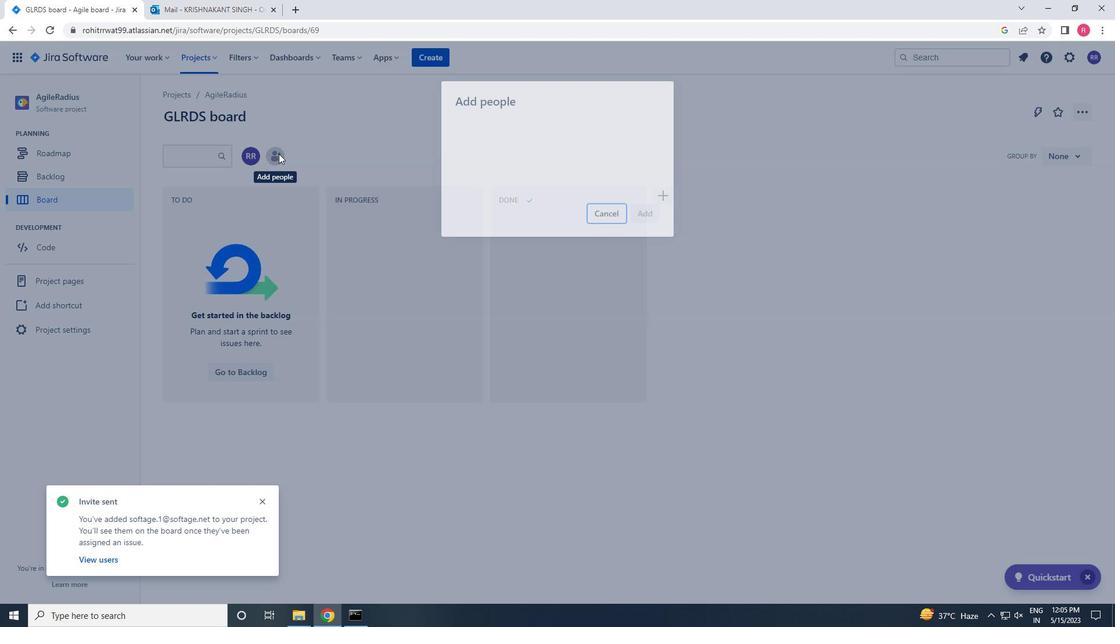 
Action: Key pressed SOGAT<Key.backspace><Key.backspace><Key.backspace>FT
Screenshot: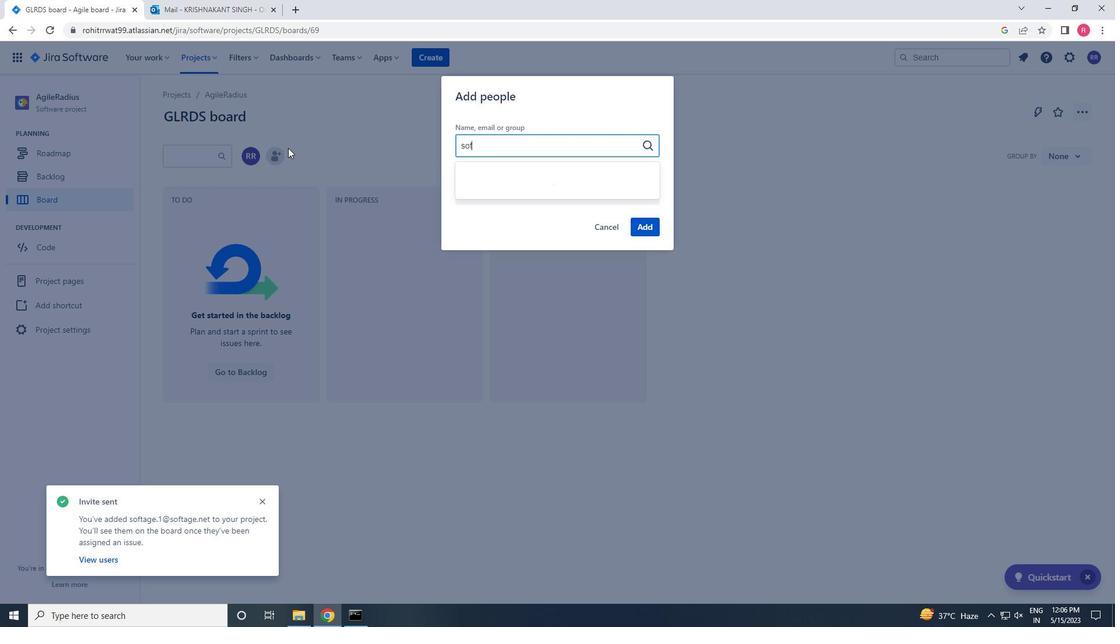 
Action: Mouse moved to (288, 148)
Screenshot: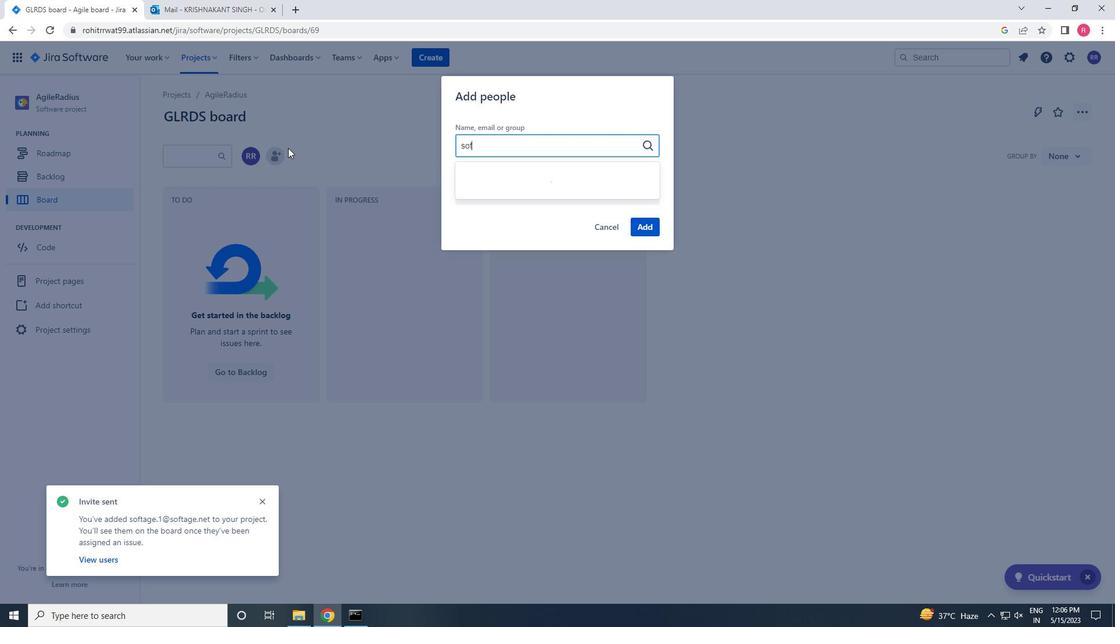 
Action: Key pressed G<Key.backspace>AG
Screenshot: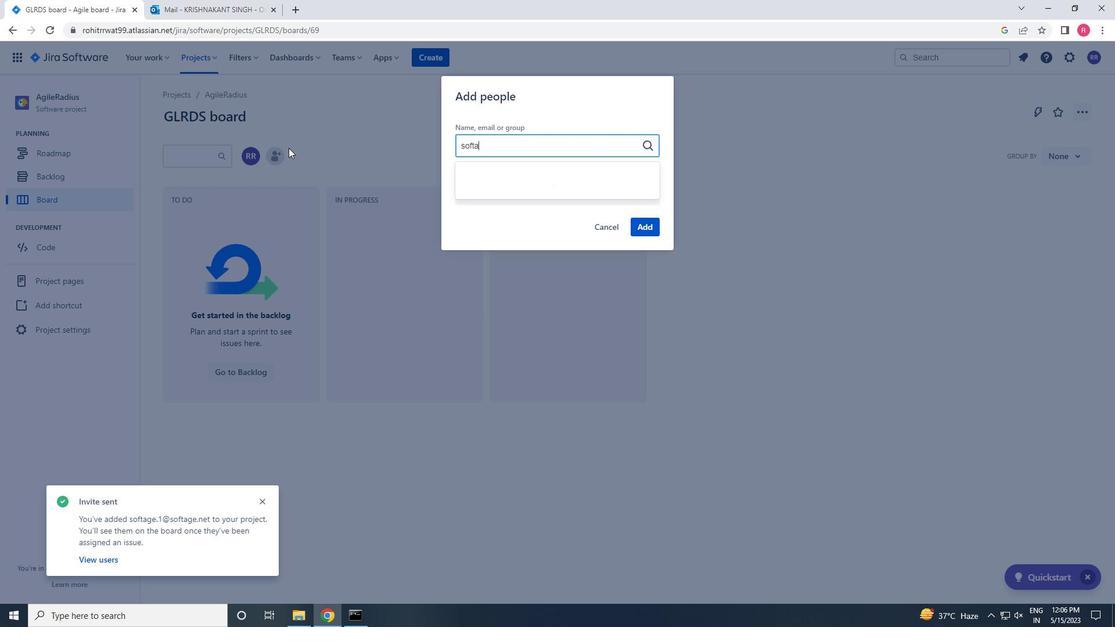 
Action: Mouse moved to (289, 147)
Screenshot: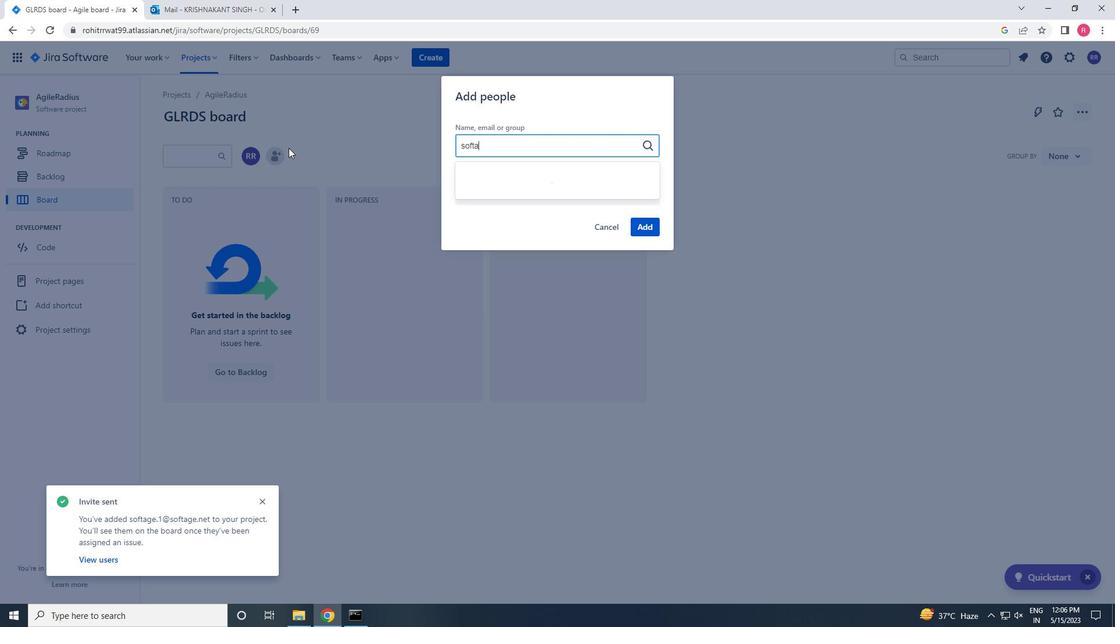 
Action: Key pressed E.2<Key.shift>@SOFTAGE.NET
Screenshot: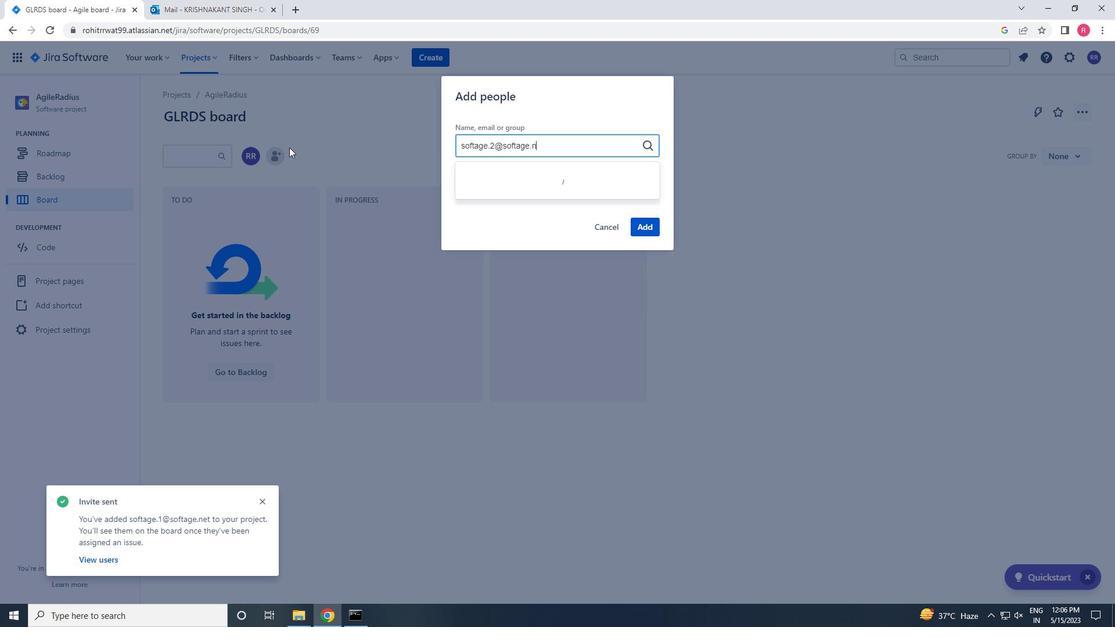 
Action: Mouse moved to (500, 203)
Screenshot: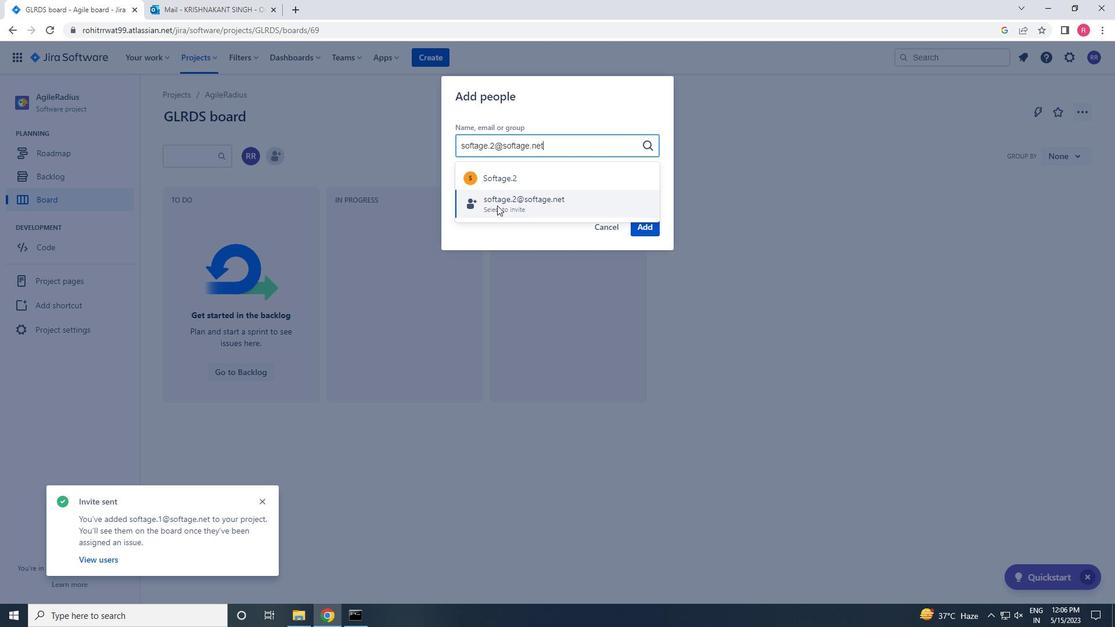 
Action: Mouse pressed left at (500, 203)
Screenshot: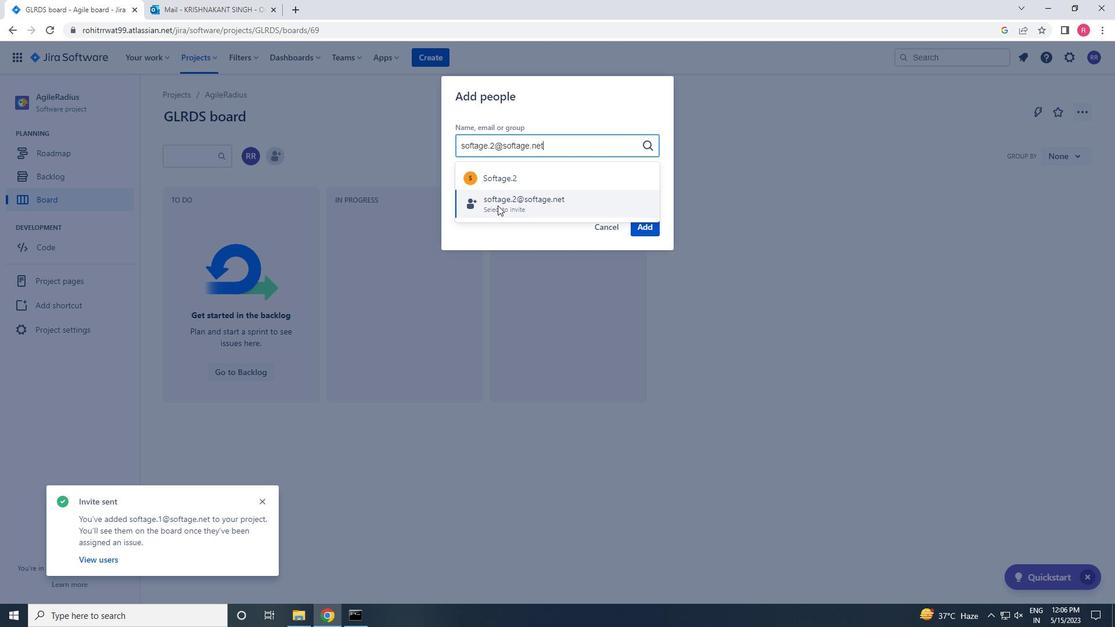 
Action: Mouse moved to (645, 225)
Screenshot: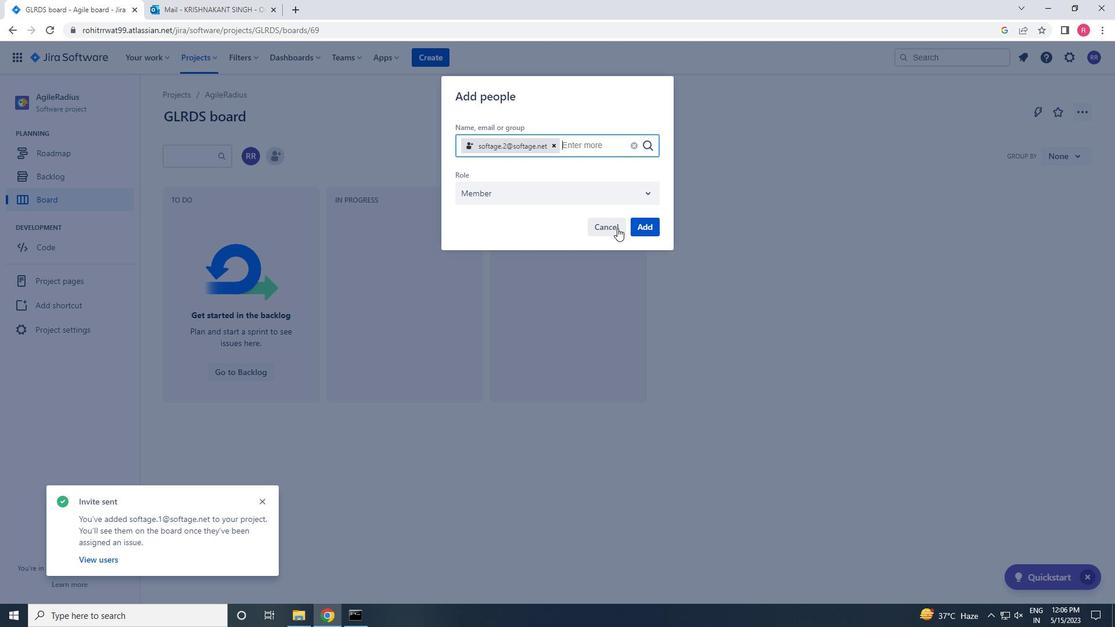 
Action: Mouse pressed left at (645, 225)
Screenshot: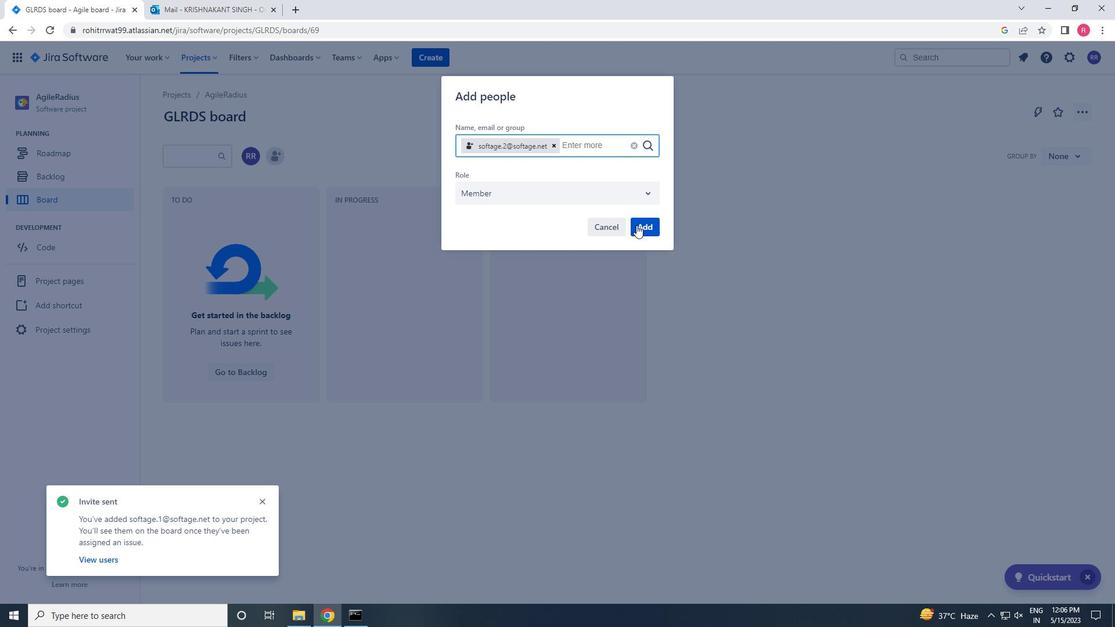 
Action: Mouse moved to (646, 224)
Screenshot: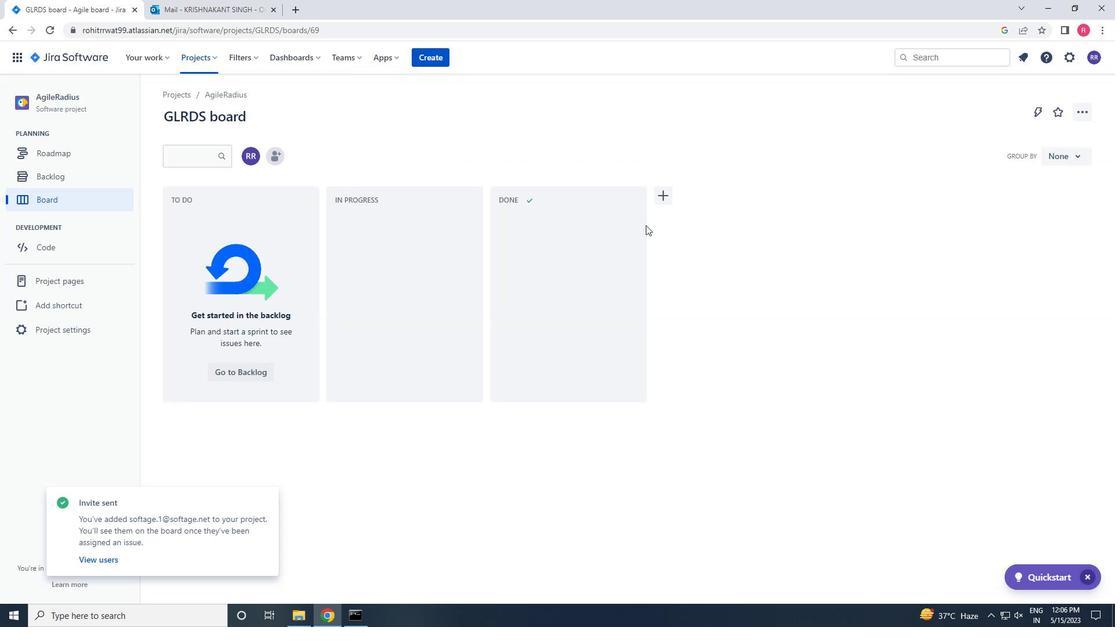 
